 Task: Take a screenshot of an emotional dialogue scene from a classic movie you are watching in VLC.
Action: Mouse moved to (57, 48)
Screenshot: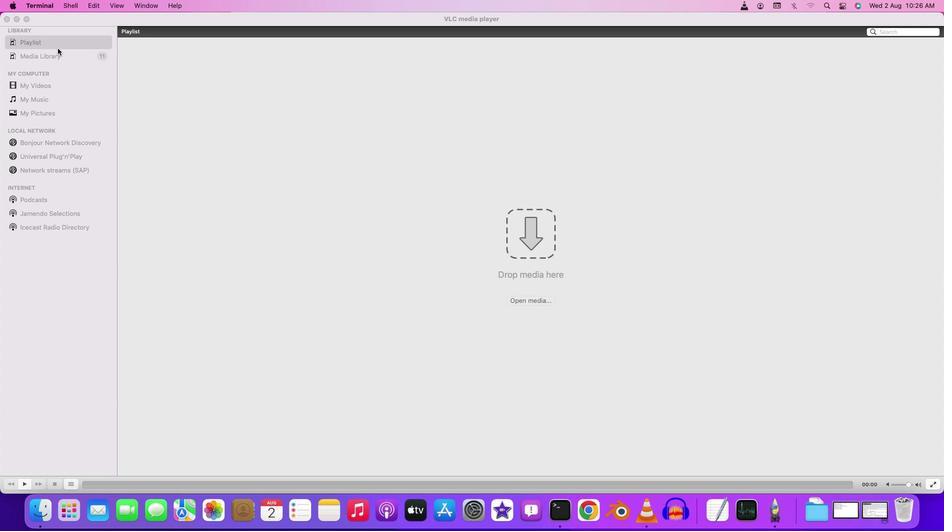 
Action: Mouse pressed left at (57, 48)
Screenshot: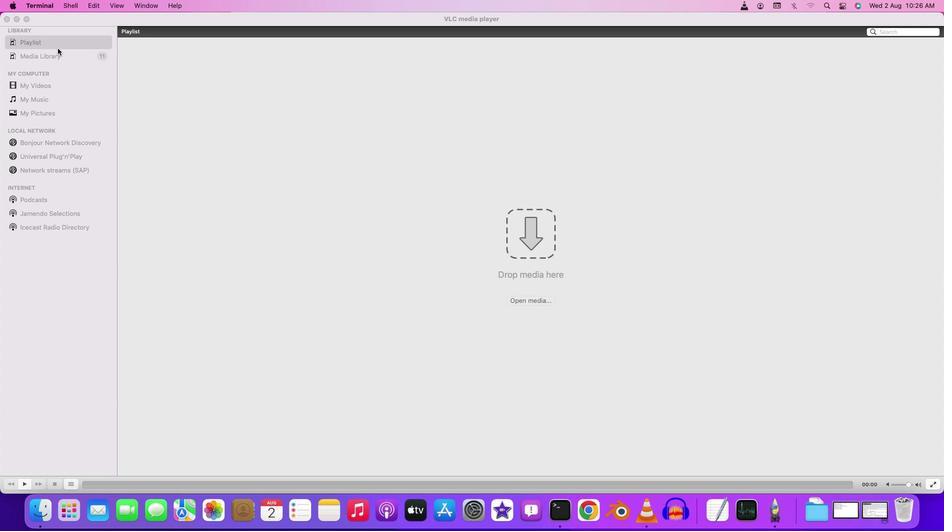 
Action: Mouse moved to (59, 57)
Screenshot: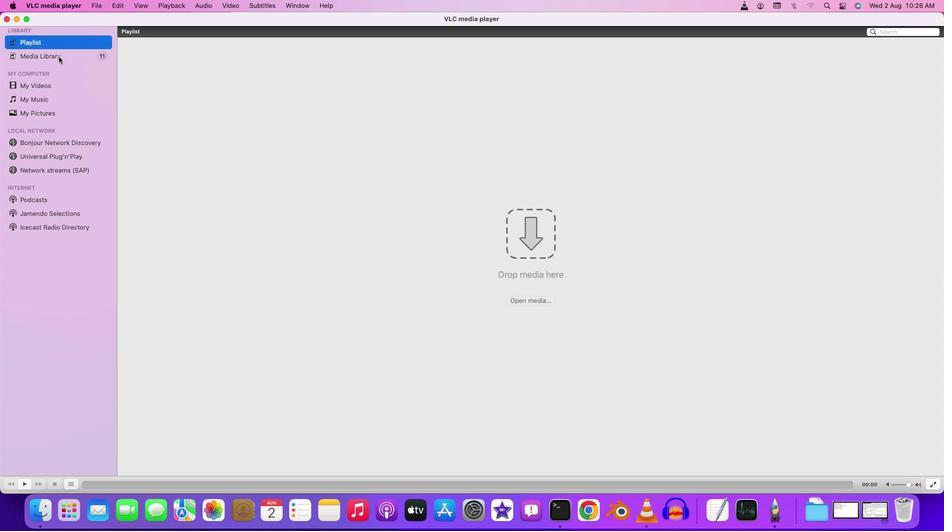 
Action: Mouse pressed left at (59, 57)
Screenshot: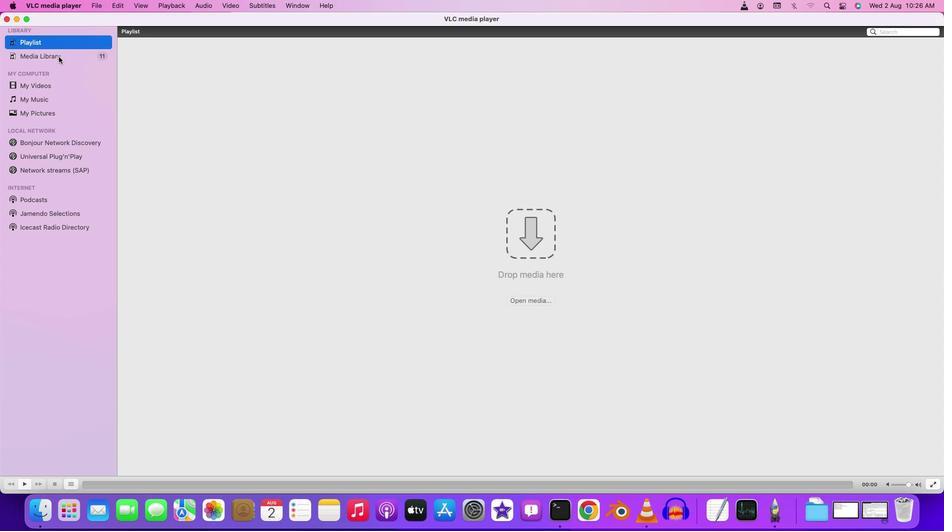 
Action: Mouse moved to (100, 7)
Screenshot: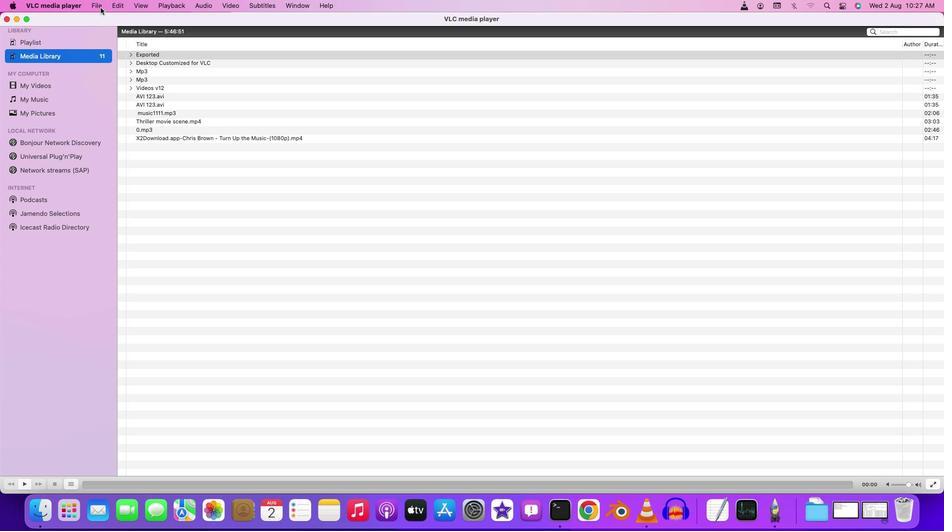 
Action: Mouse pressed left at (100, 7)
Screenshot: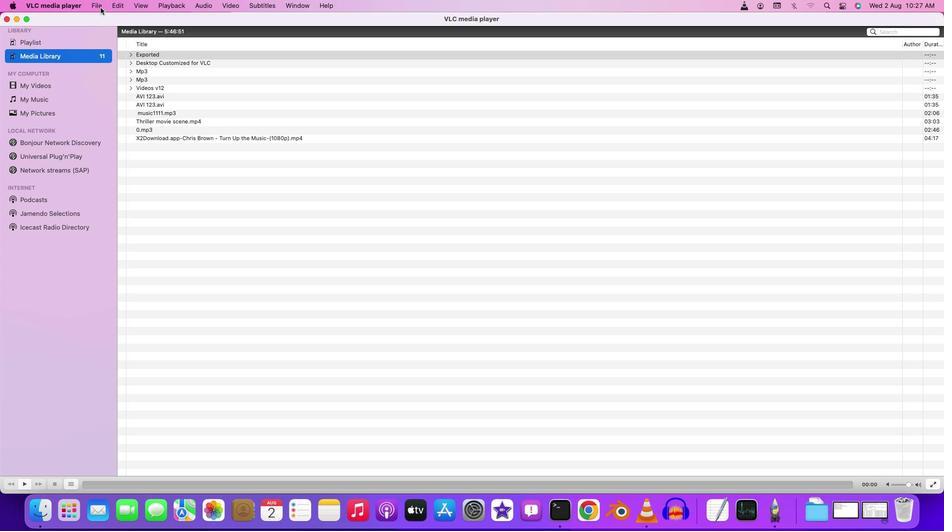 
Action: Mouse moved to (101, 16)
Screenshot: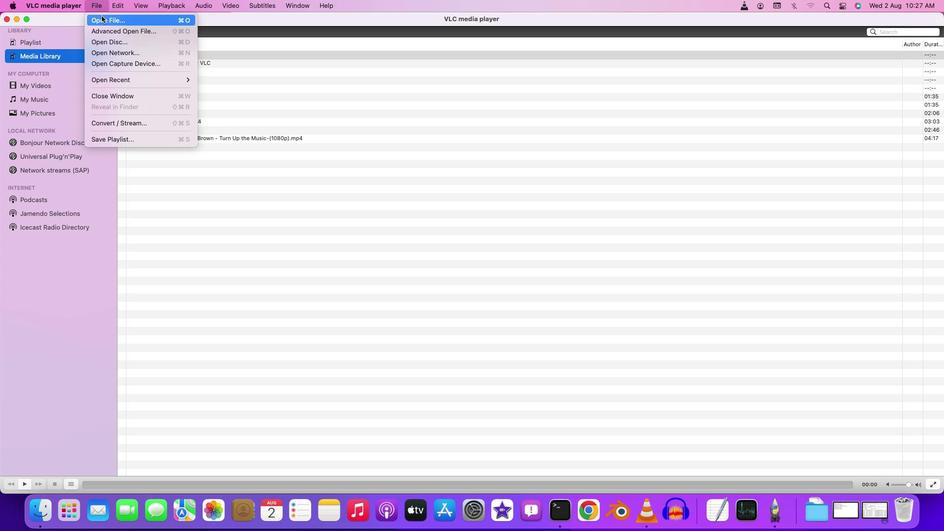 
Action: Mouse pressed left at (101, 16)
Screenshot: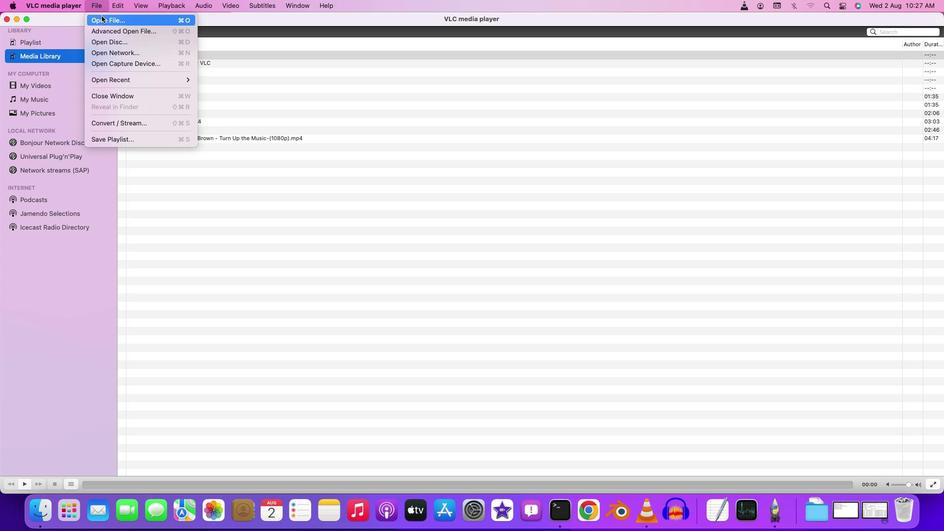 
Action: Mouse moved to (308, 128)
Screenshot: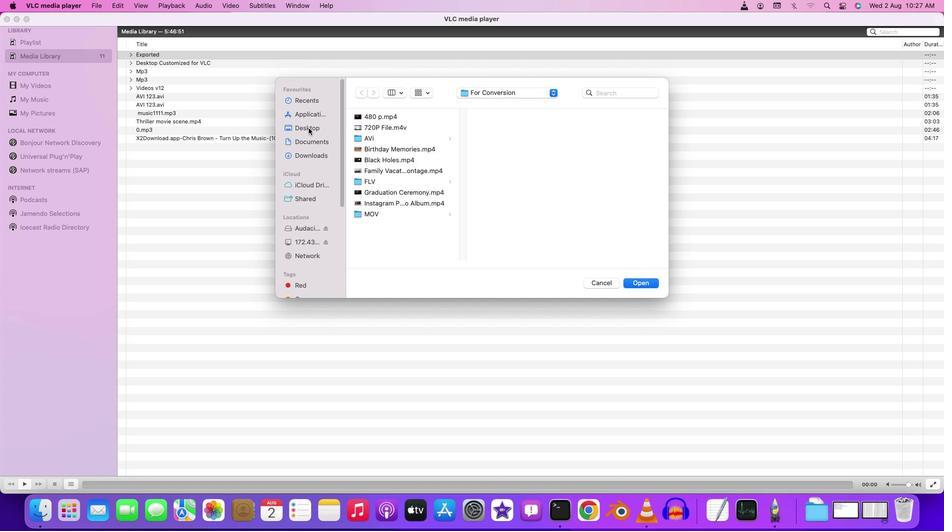 
Action: Mouse pressed left at (308, 128)
Screenshot: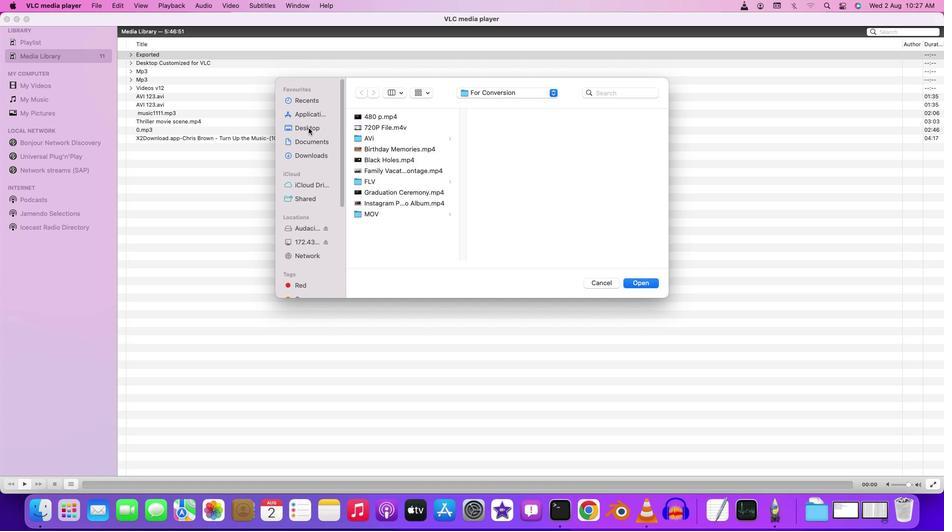 
Action: Mouse moved to (385, 224)
Screenshot: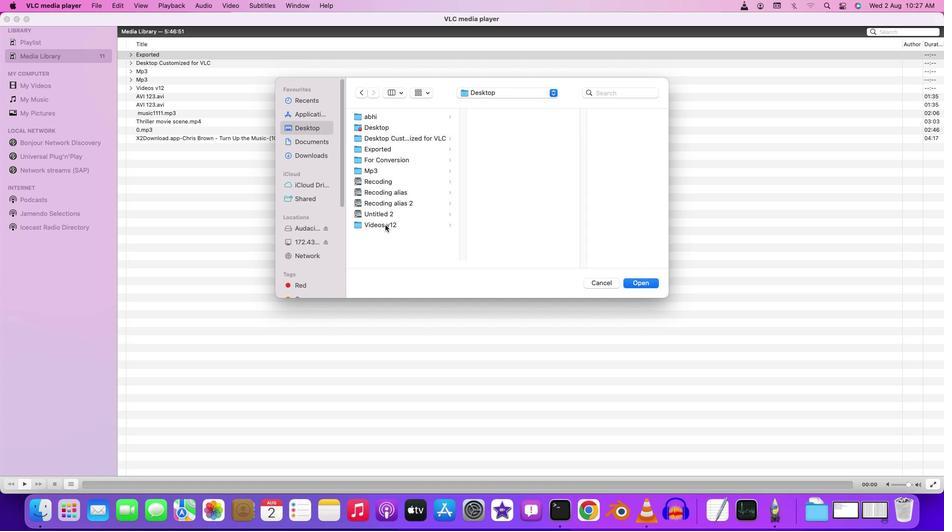 
Action: Mouse pressed left at (385, 224)
Screenshot: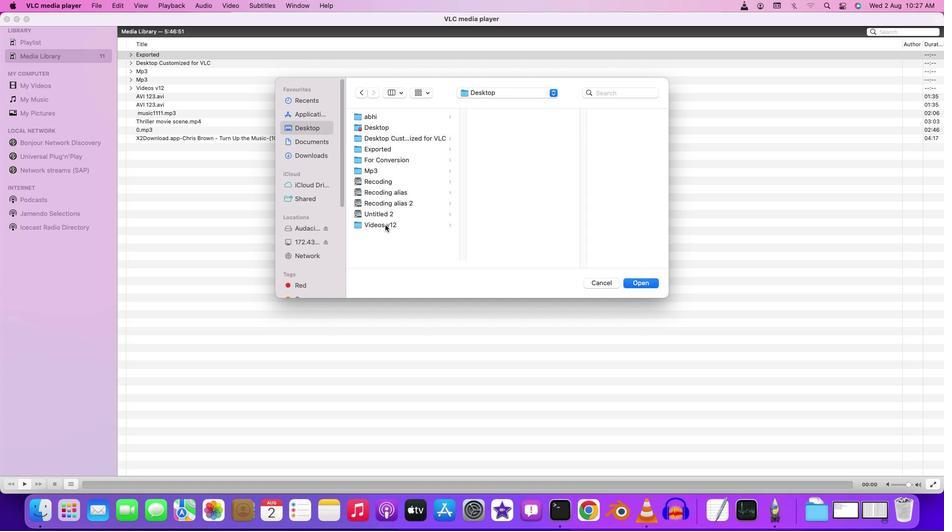 
Action: Mouse pressed left at (385, 224)
Screenshot: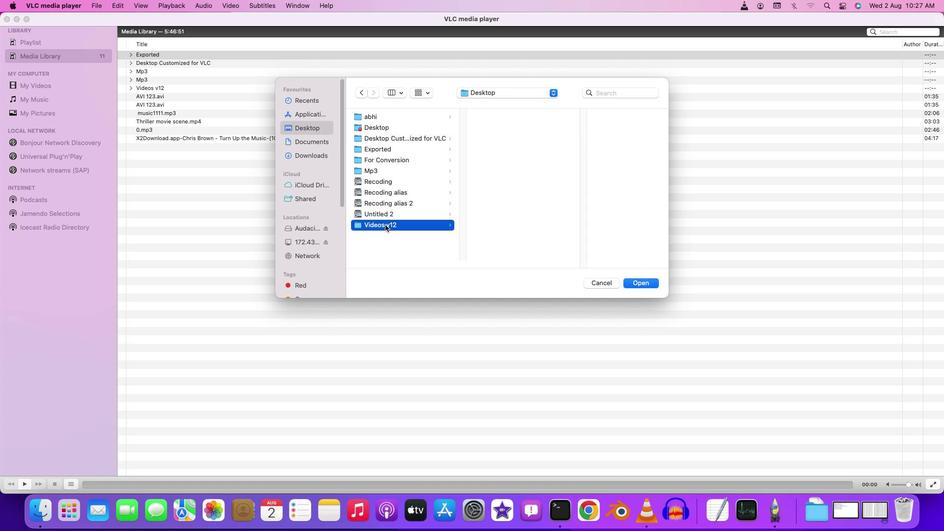 
Action: Mouse moved to (128, 146)
Screenshot: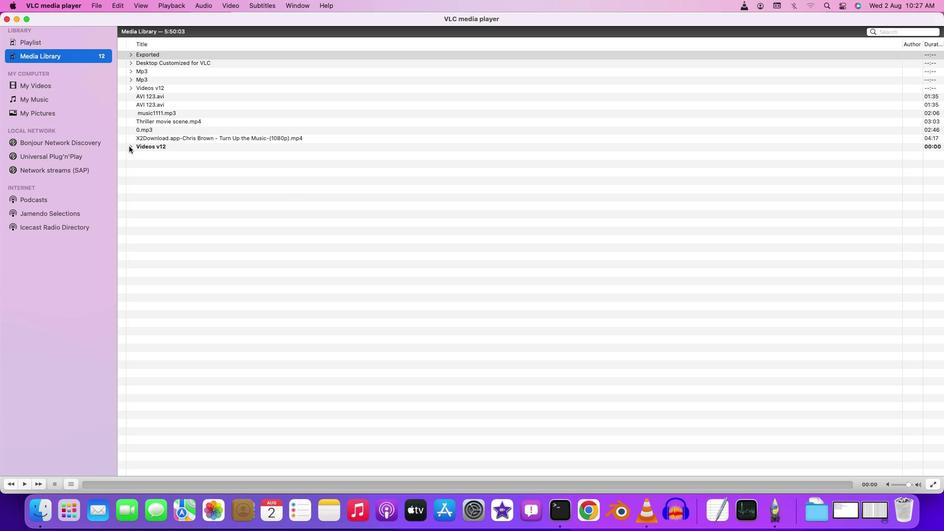
Action: Mouse pressed left at (128, 146)
Screenshot: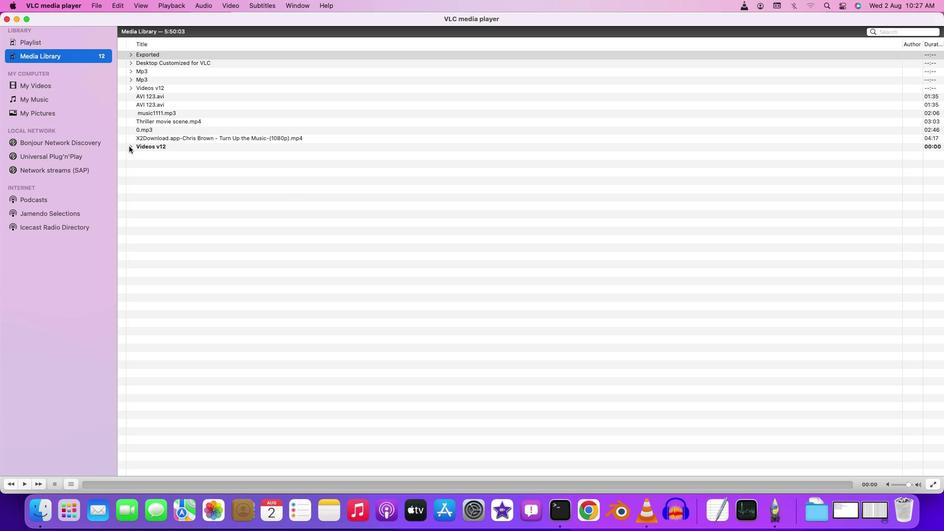 
Action: Mouse moved to (155, 171)
Screenshot: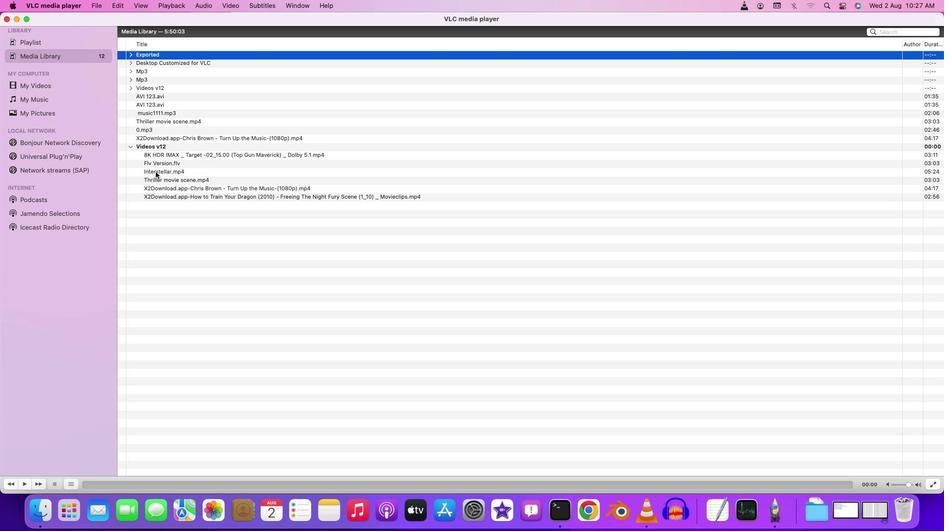 
Action: Mouse pressed left at (155, 171)
Screenshot: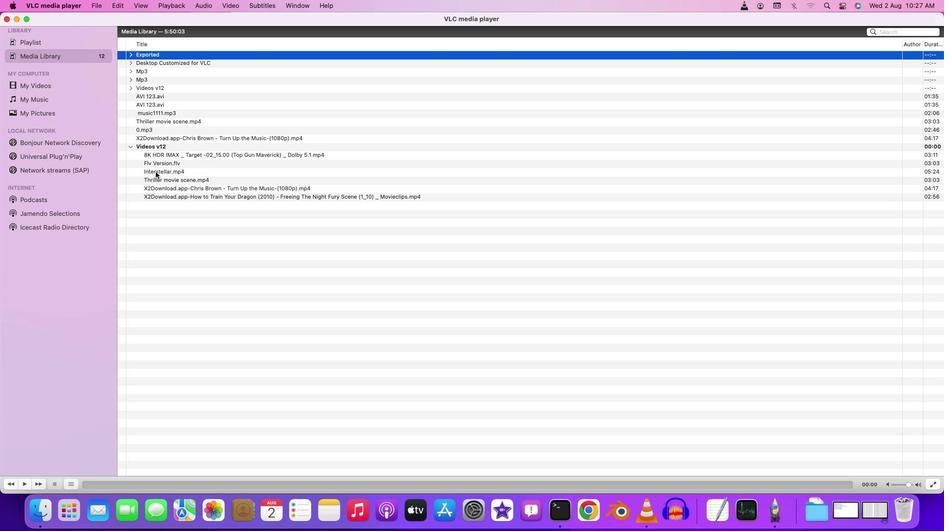 
Action: Mouse pressed left at (155, 171)
Screenshot: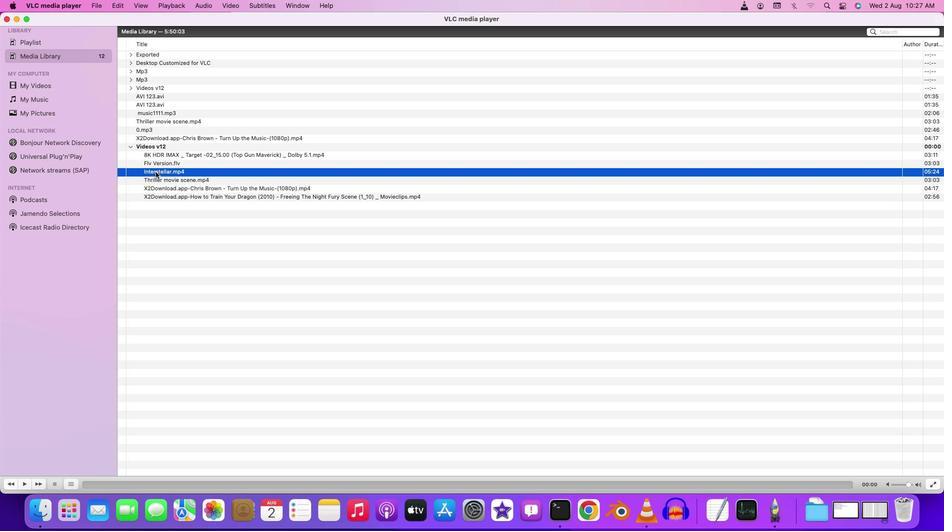 
Action: Mouse moved to (485, 253)
Screenshot: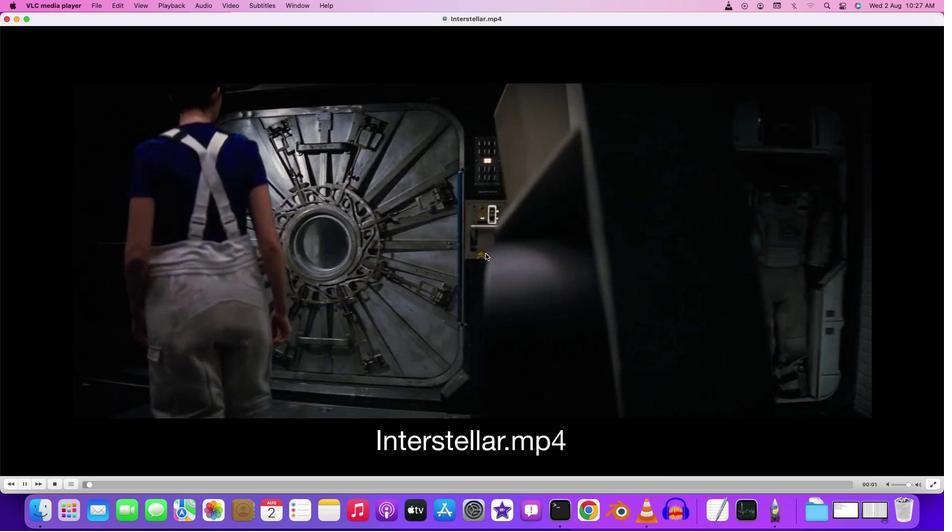 
Action: Mouse pressed left at (485, 253)
Screenshot: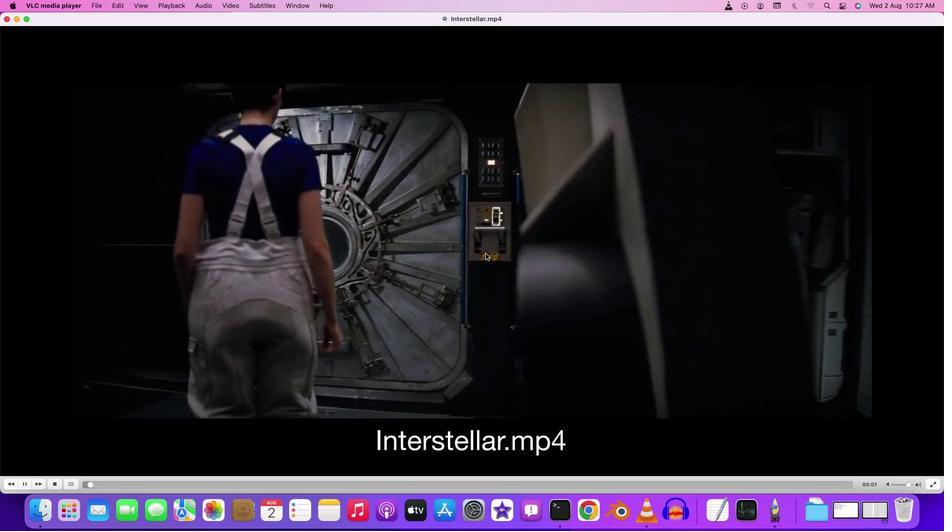 
Action: Mouse pressed left at (485, 253)
Screenshot: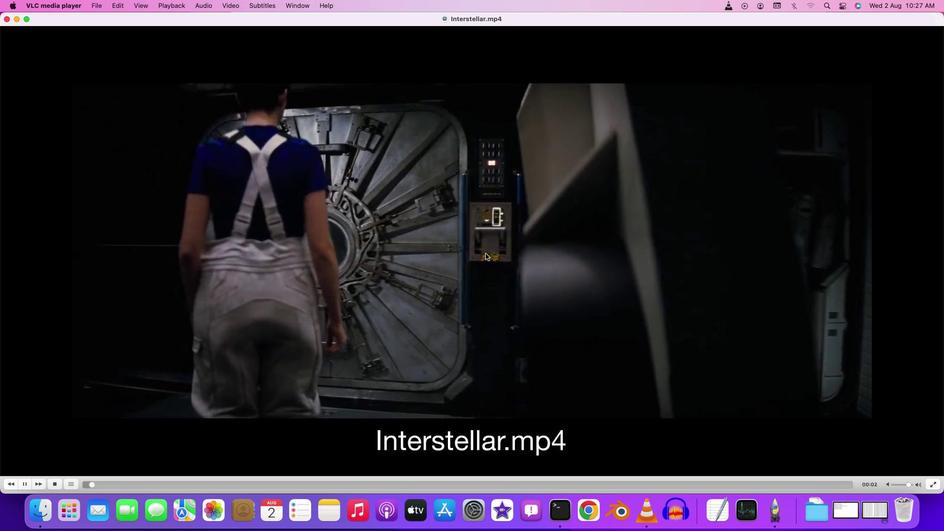 
Action: Mouse moved to (227, 7)
Screenshot: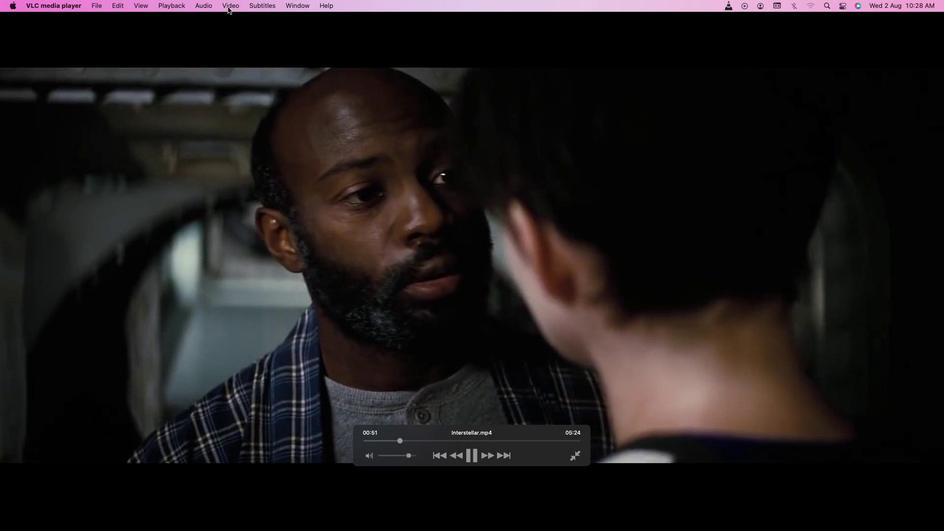 
Action: Mouse pressed left at (227, 7)
Screenshot: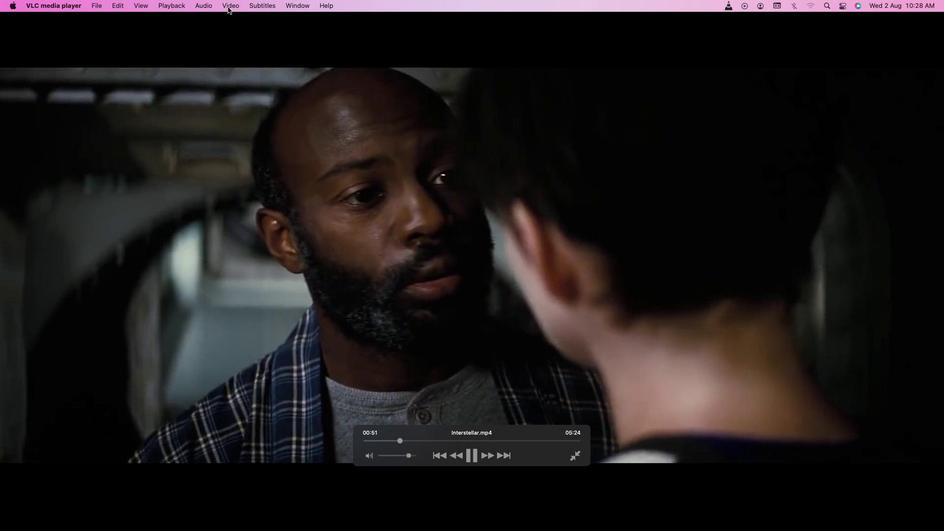 
Action: Mouse moved to (254, 88)
Screenshot: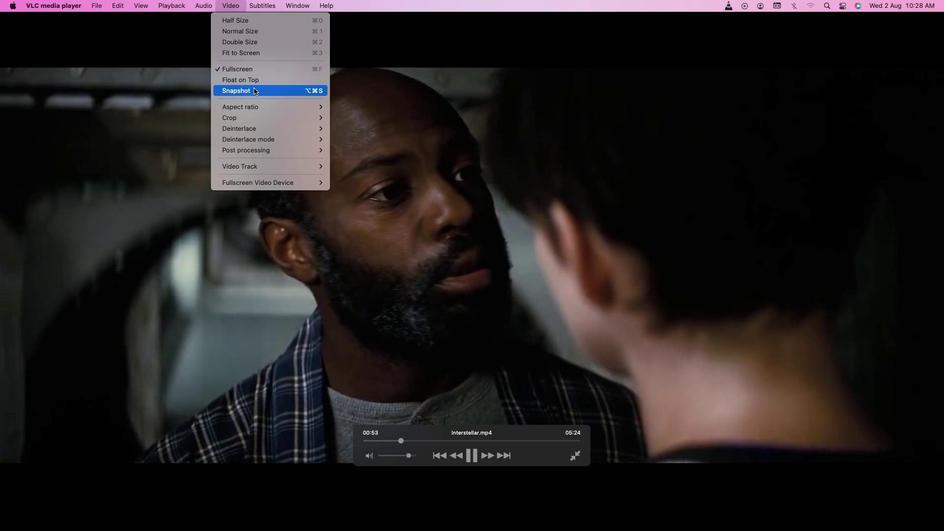 
Action: Mouse pressed left at (254, 88)
Screenshot: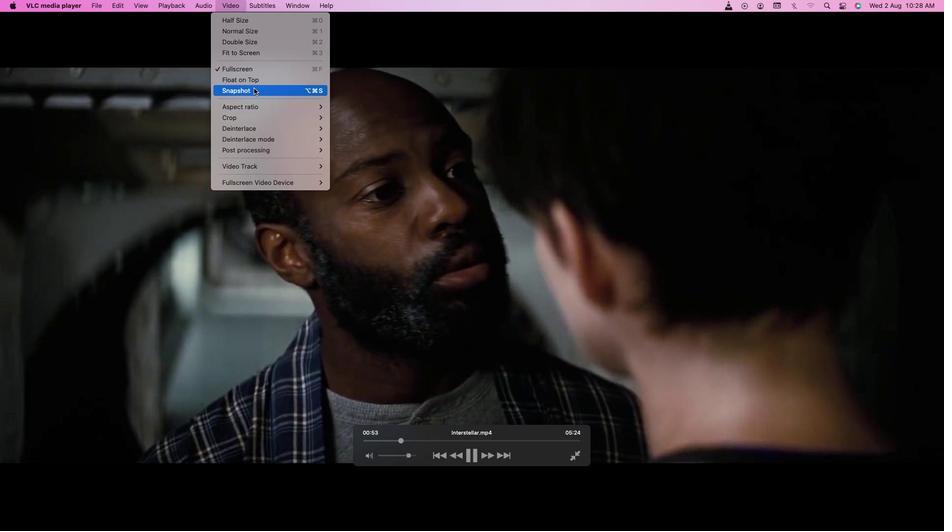 
Action: Mouse moved to (238, 4)
Screenshot: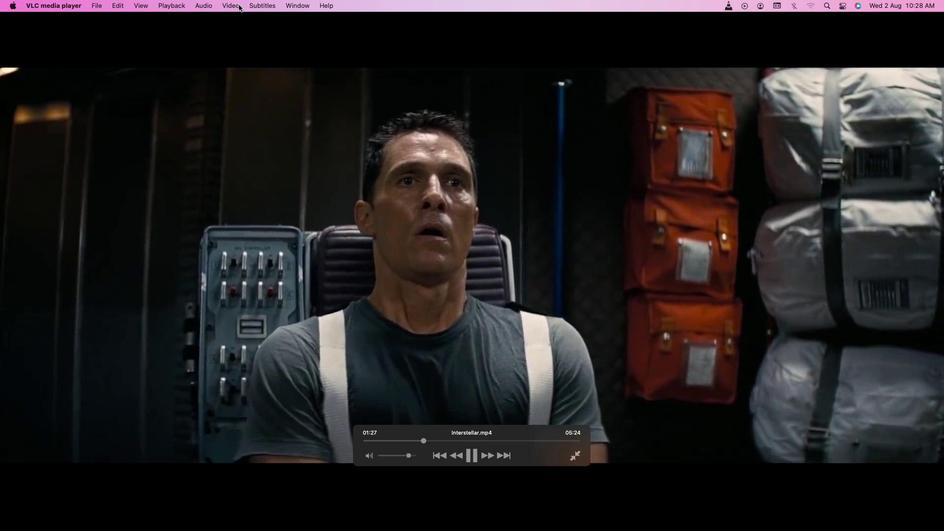 
Action: Mouse pressed left at (238, 4)
Screenshot: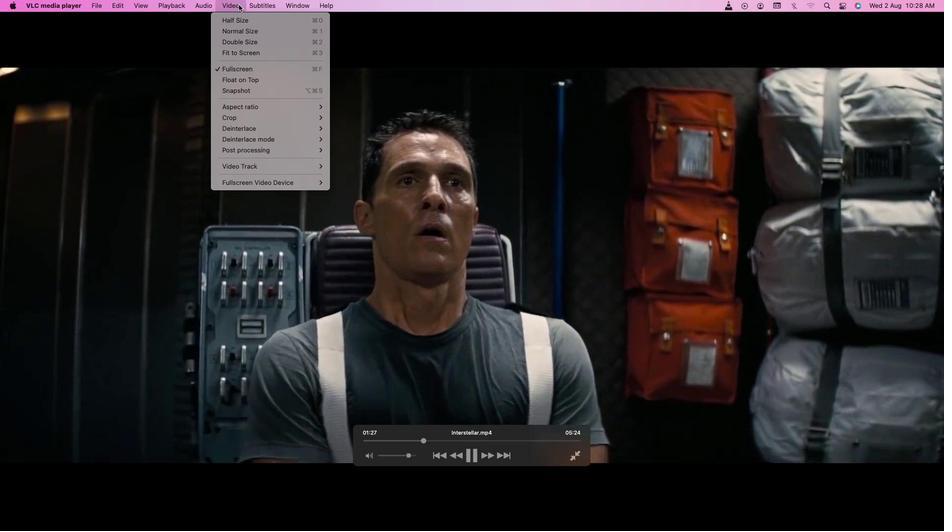 
Action: Mouse moved to (234, 88)
Screenshot: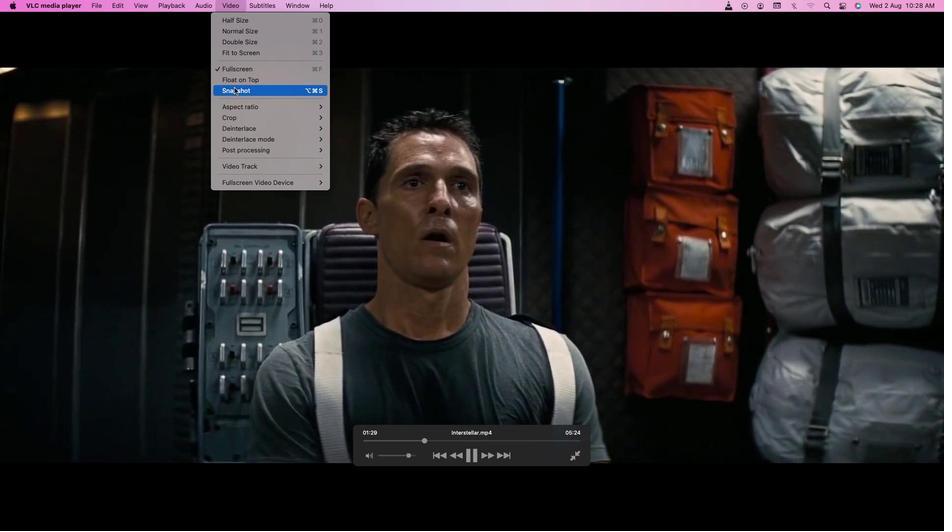 
Action: Mouse pressed left at (234, 88)
Screenshot: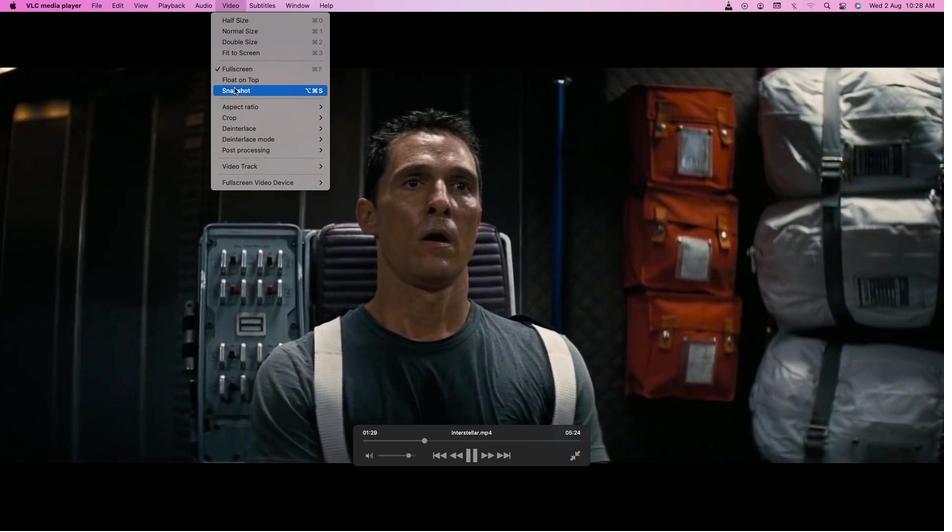 
Action: Mouse moved to (231, 4)
Screenshot: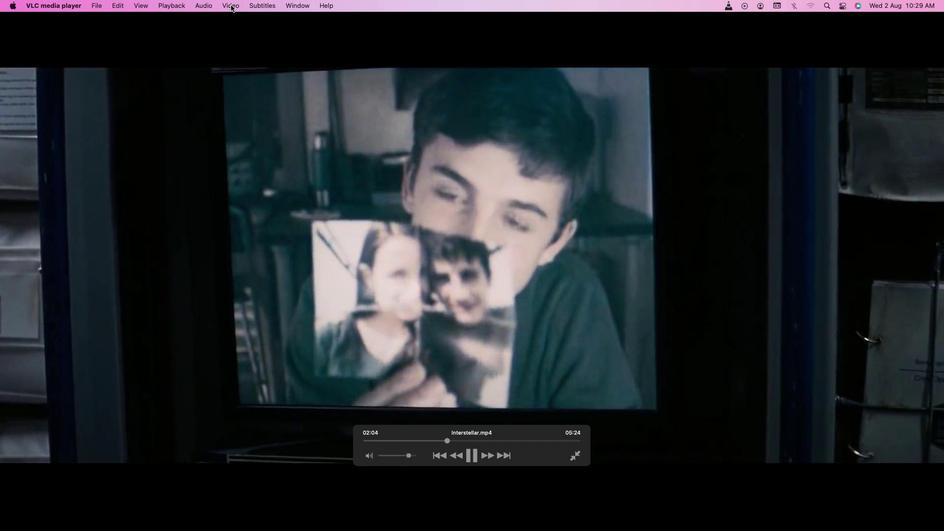 
Action: Mouse pressed left at (231, 4)
Screenshot: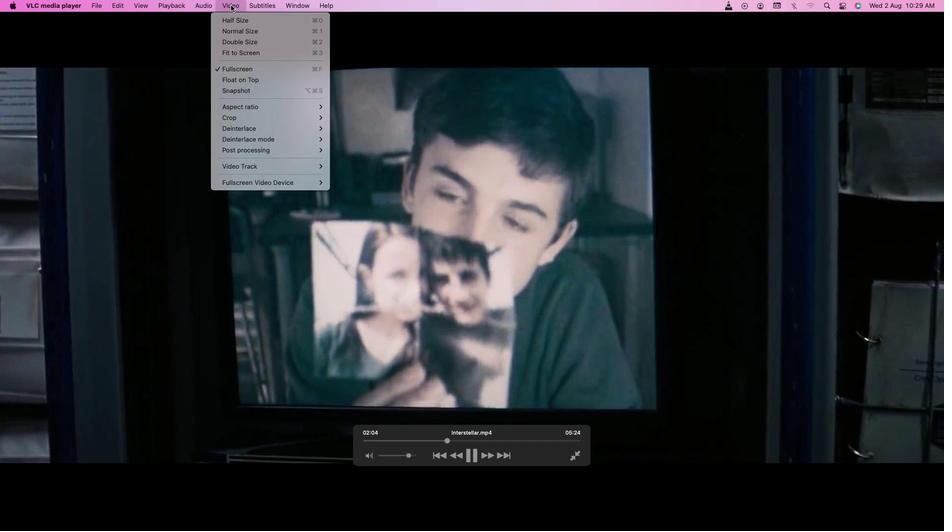 
Action: Mouse moved to (259, 90)
Screenshot: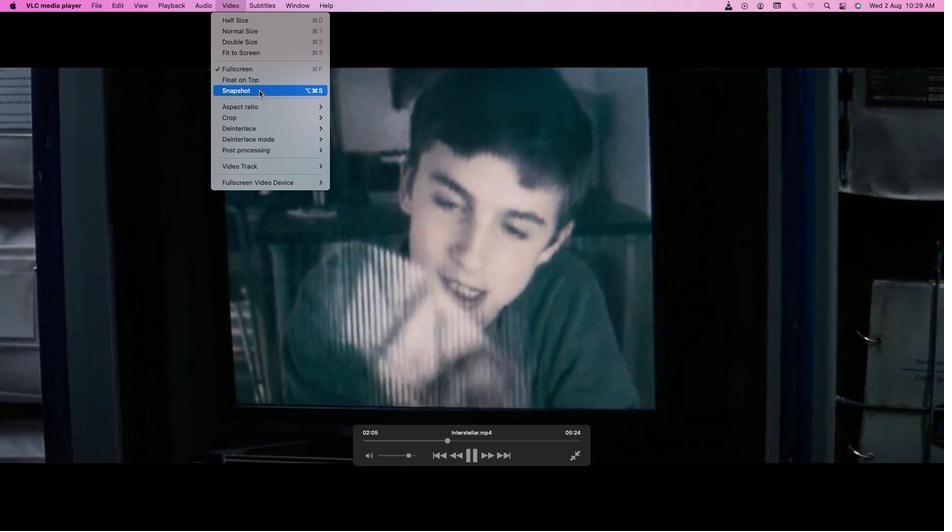 
Action: Mouse pressed left at (259, 90)
Screenshot: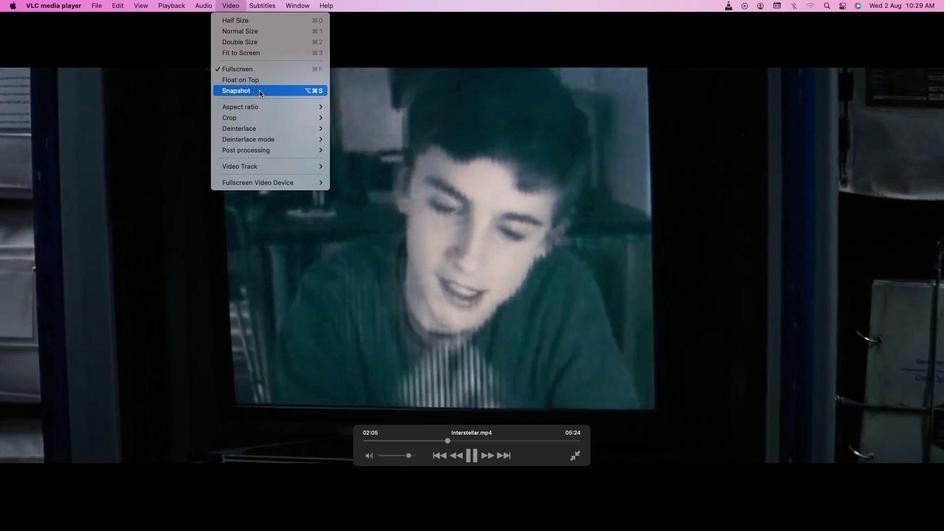 
Action: Mouse moved to (232, 6)
Screenshot: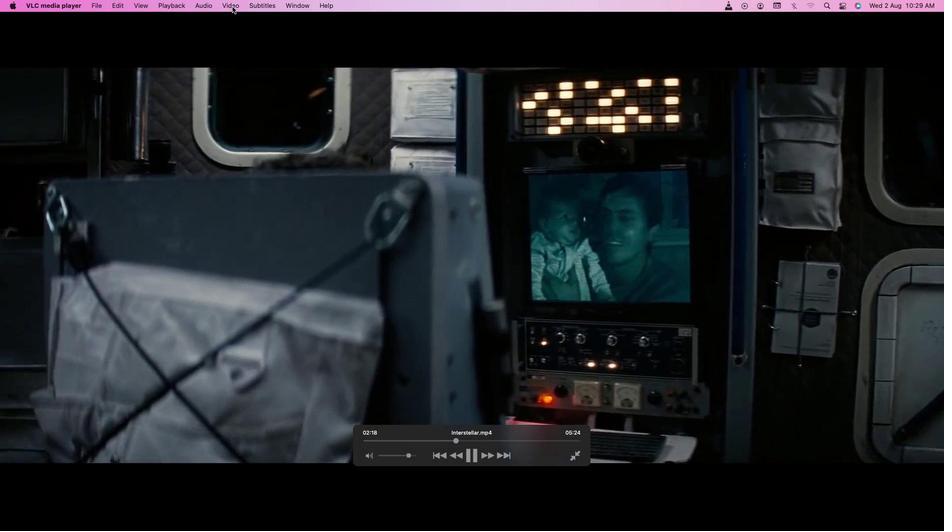 
Action: Mouse pressed left at (232, 6)
Screenshot: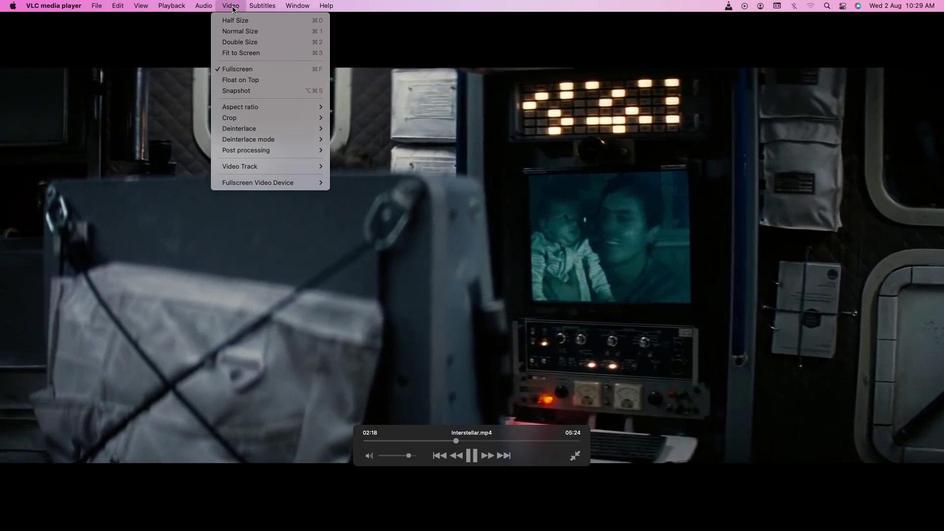 
Action: Mouse moved to (251, 88)
Screenshot: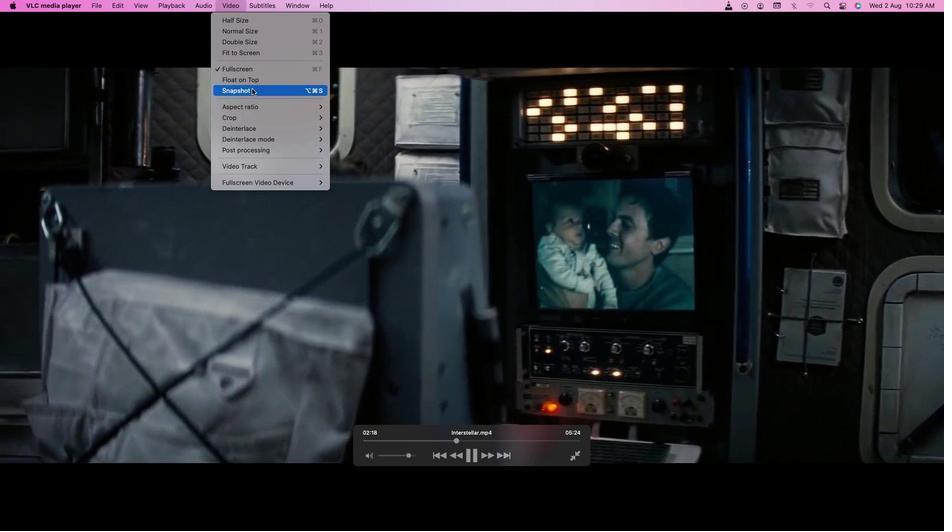 
Action: Mouse pressed left at (251, 88)
Screenshot: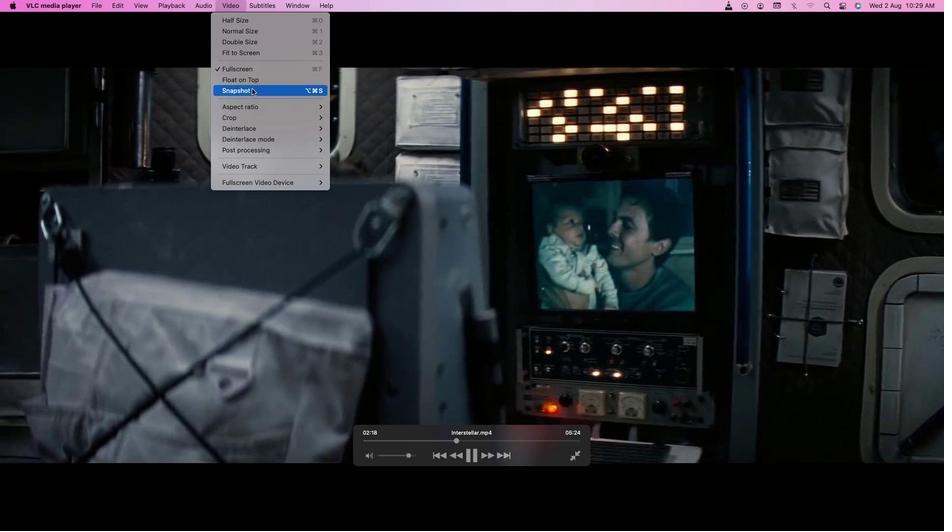 
Action: Mouse moved to (475, 441)
Screenshot: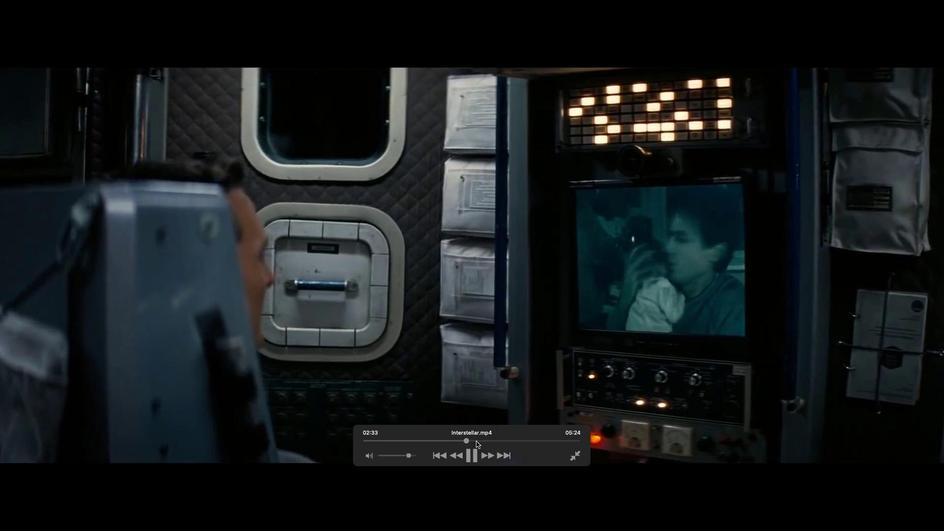 
Action: Mouse pressed left at (475, 441)
Screenshot: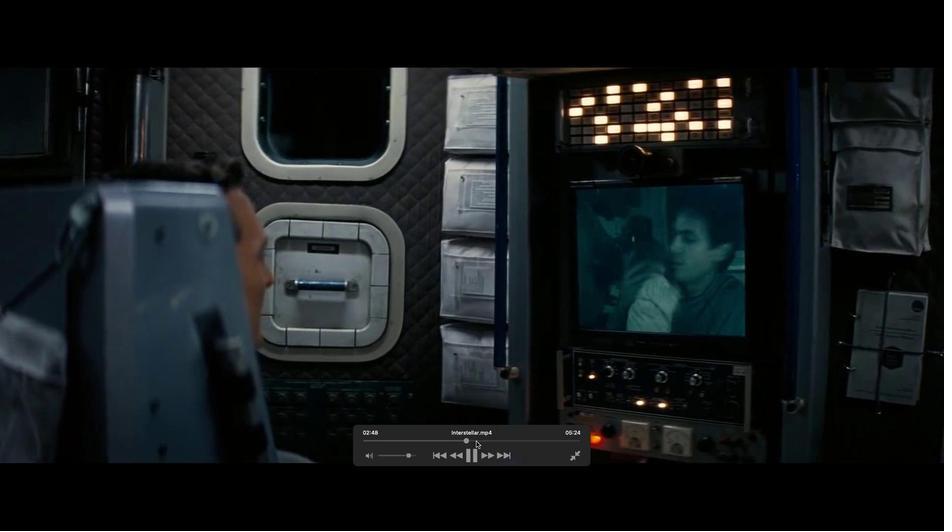 
Action: Mouse moved to (481, 441)
Screenshot: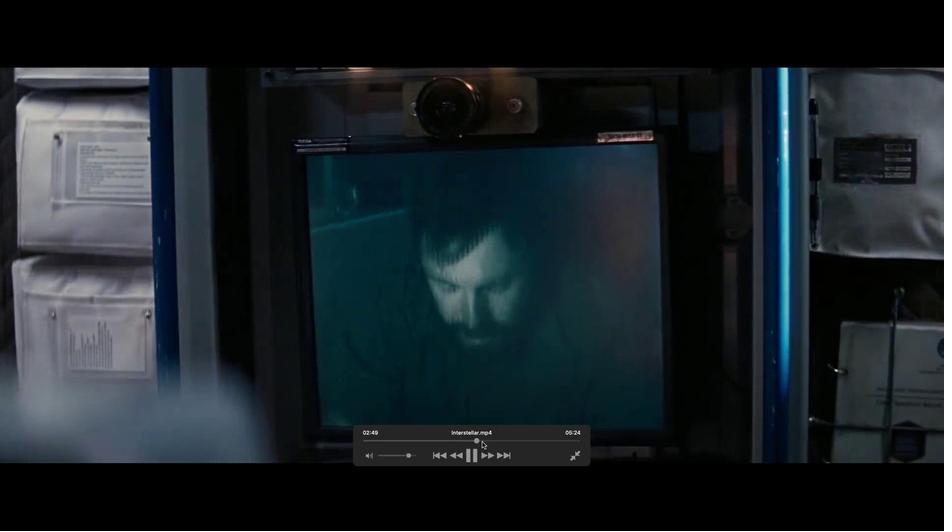 
Action: Mouse pressed left at (481, 441)
Screenshot: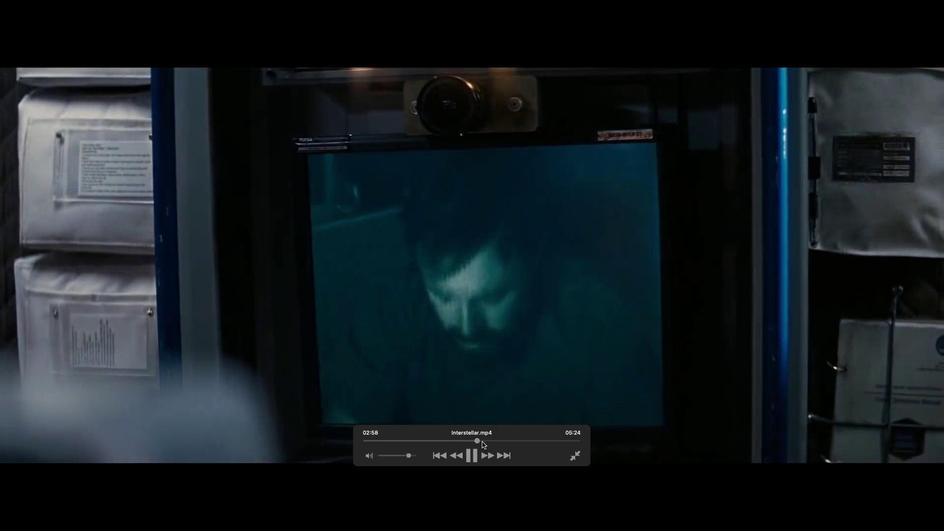 
Action: Mouse moved to (492, 441)
Screenshot: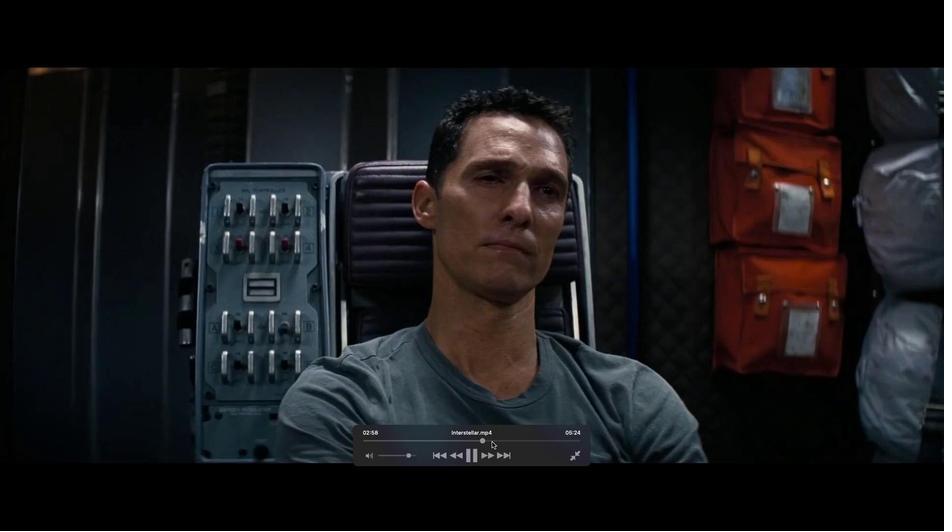 
Action: Mouse pressed left at (492, 441)
Screenshot: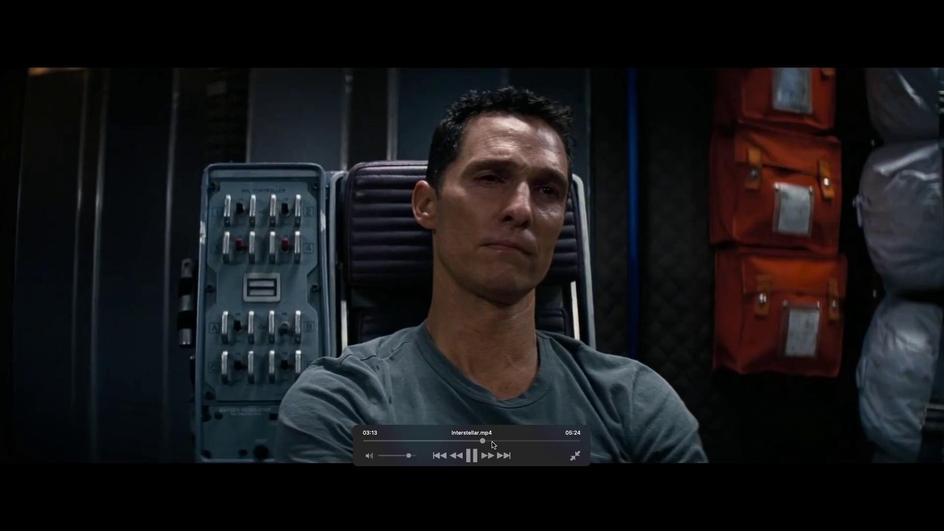 
Action: Mouse moved to (500, 441)
Screenshot: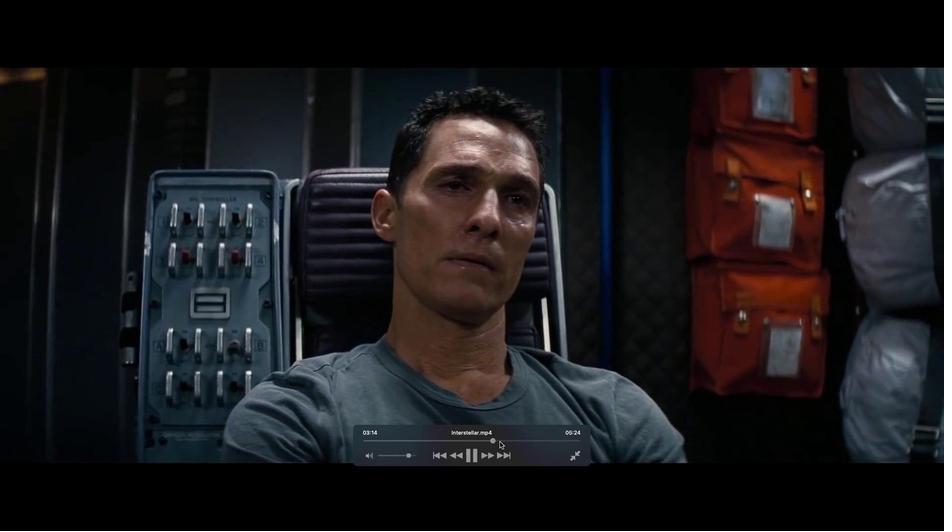 
Action: Mouse pressed left at (500, 441)
Screenshot: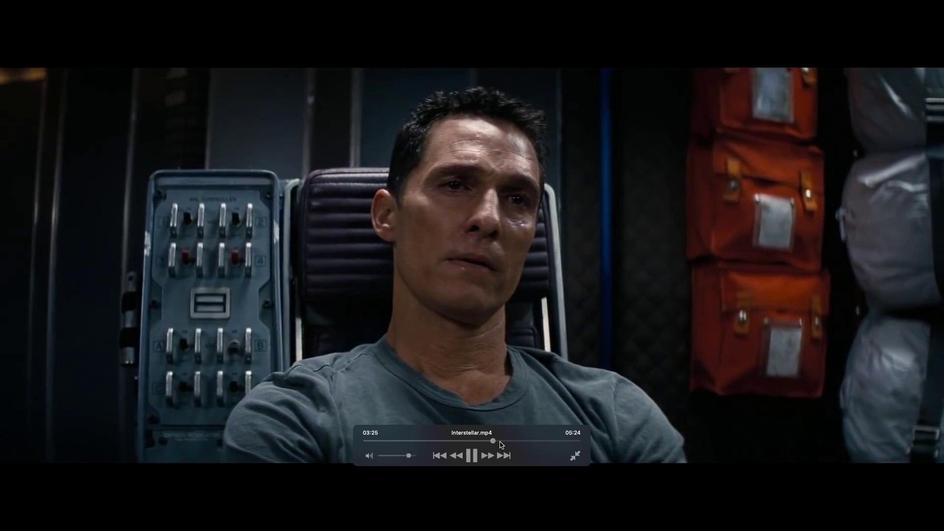 
Action: Mouse moved to (510, 442)
Screenshot: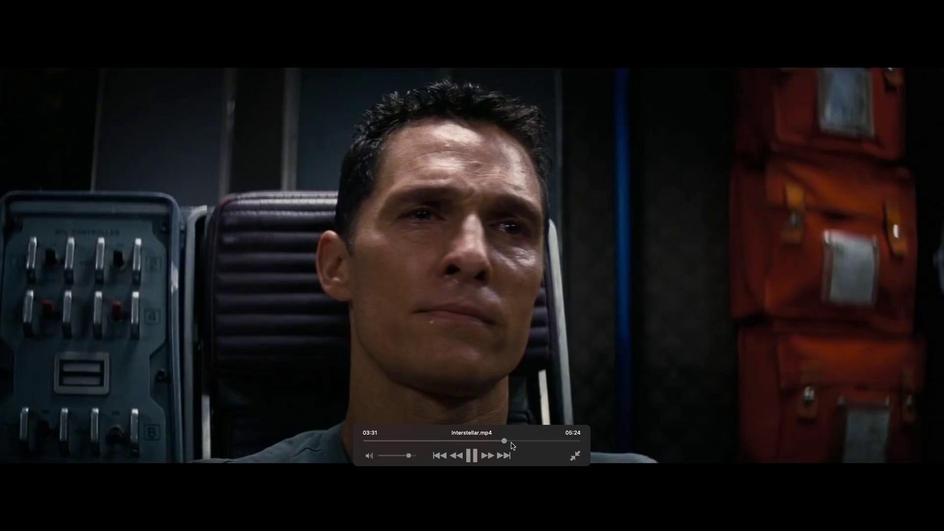 
Action: Mouse pressed left at (510, 442)
Screenshot: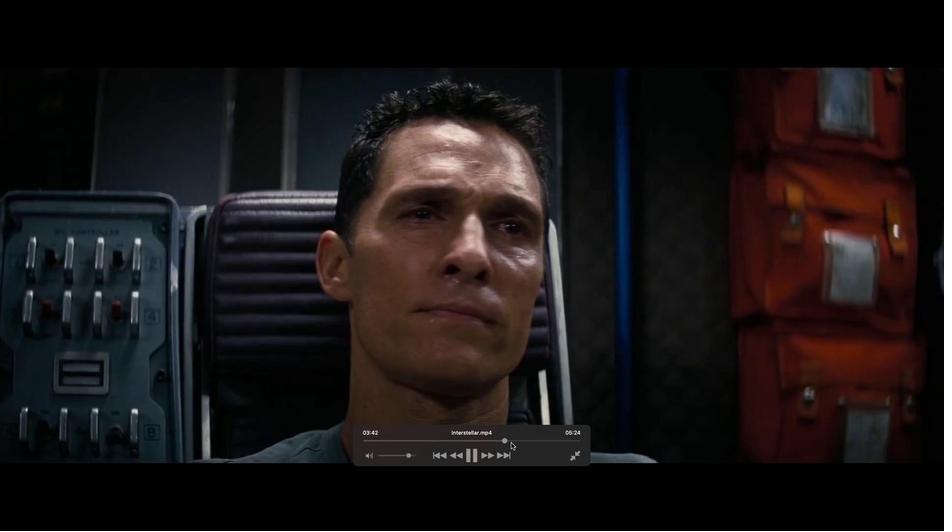 
Action: Mouse moved to (515, 442)
Screenshot: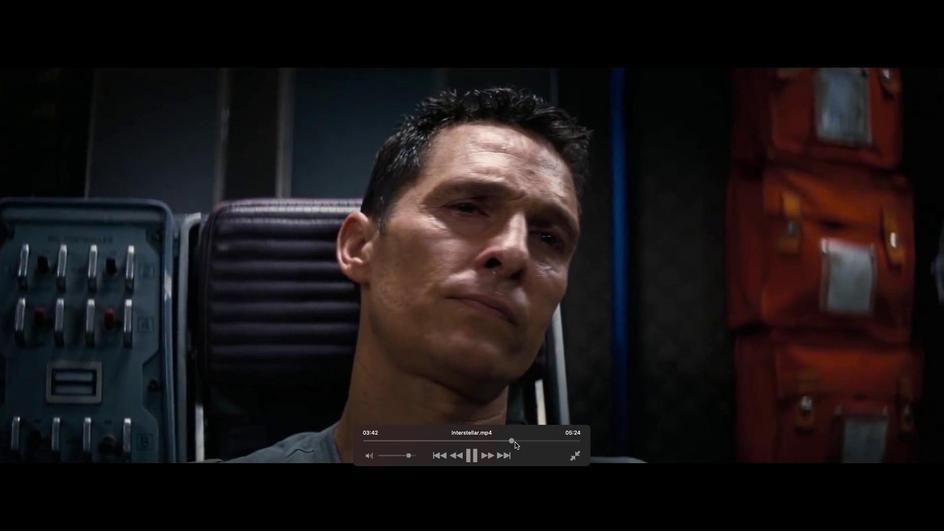 
Action: Mouse pressed left at (515, 442)
Screenshot: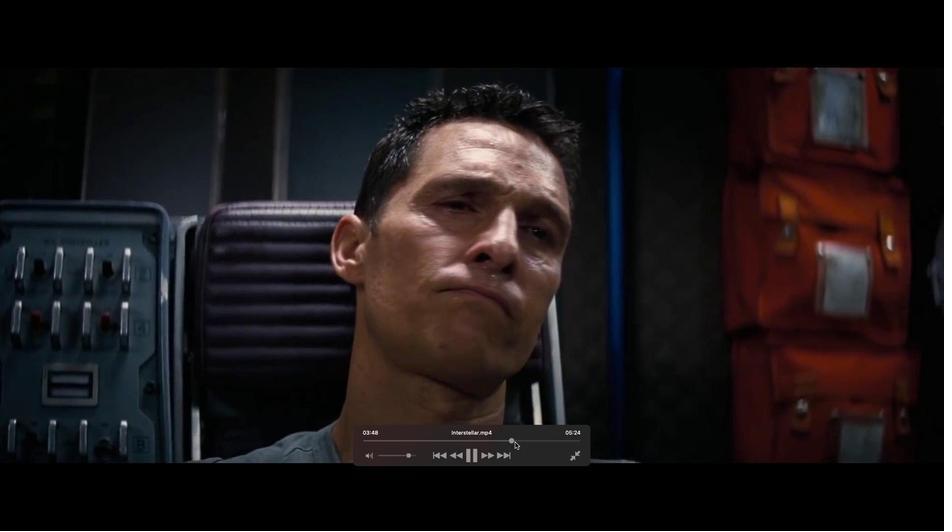 
Action: Mouse moved to (518, 442)
Screenshot: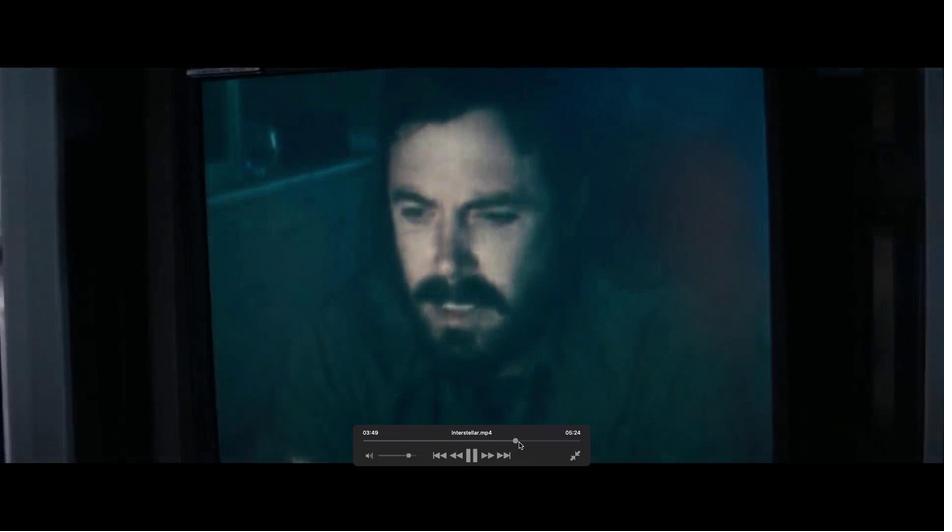 
Action: Mouse pressed left at (518, 442)
Screenshot: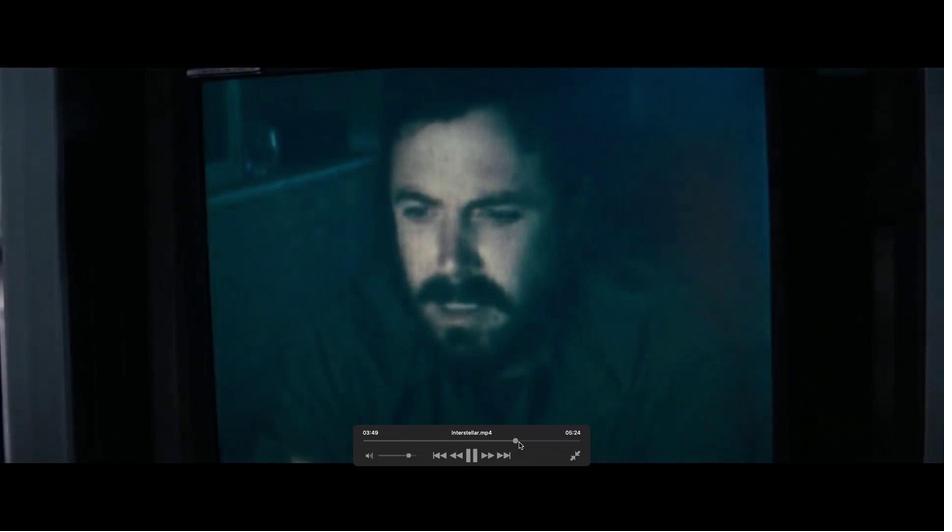 
Action: Mouse moved to (524, 441)
Screenshot: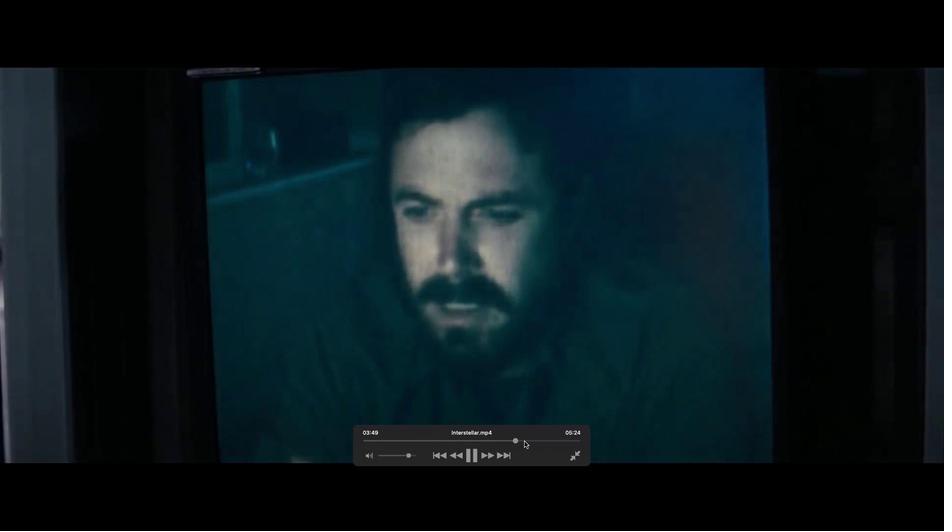 
Action: Mouse pressed left at (524, 441)
Screenshot: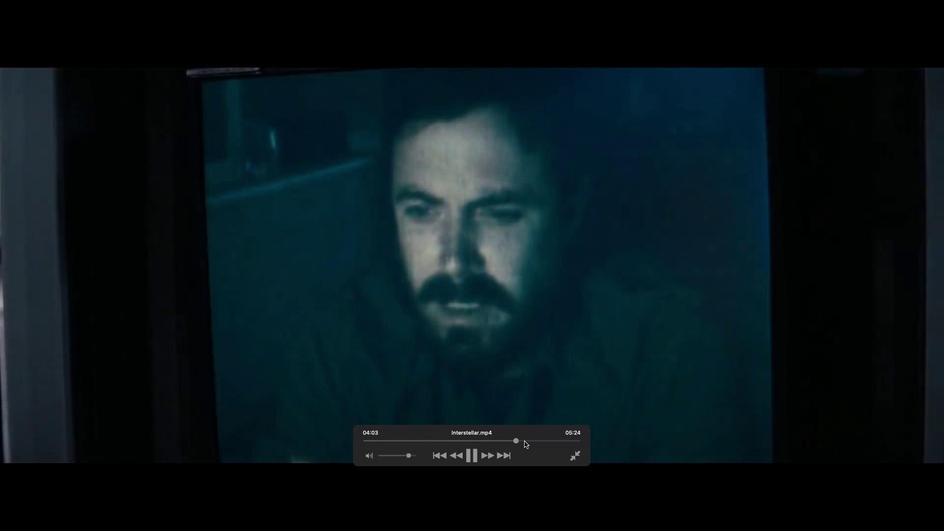 
Action: Mouse moved to (531, 441)
Screenshot: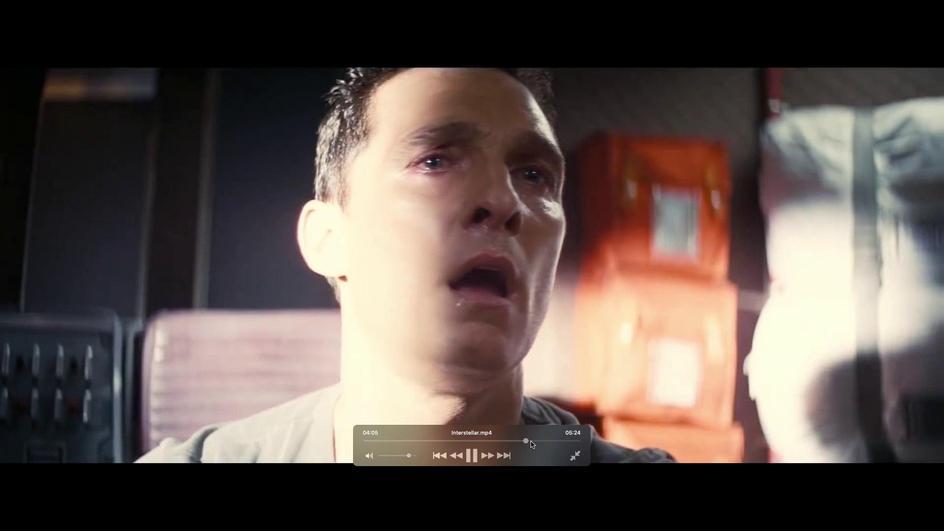 
Action: Mouse pressed left at (531, 441)
Screenshot: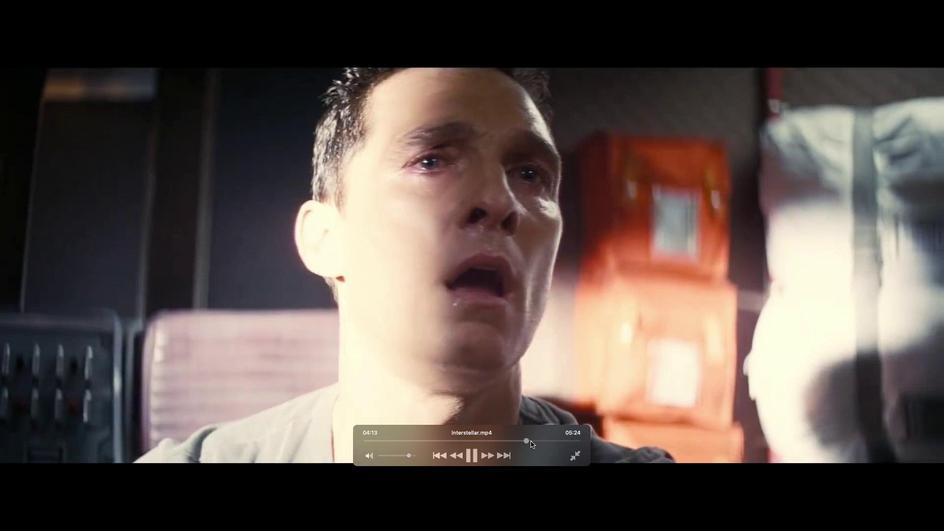 
Action: Mouse moved to (236, 5)
Screenshot: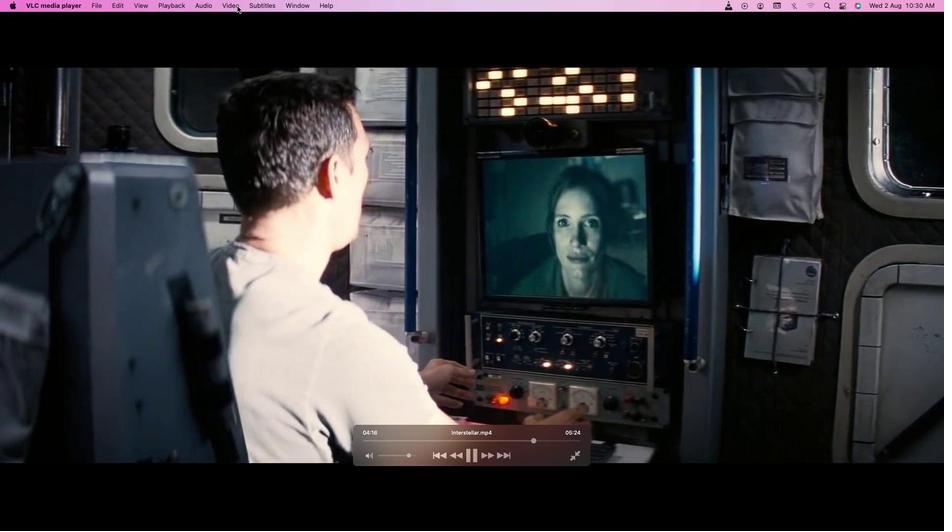 
Action: Mouse pressed left at (236, 5)
Screenshot: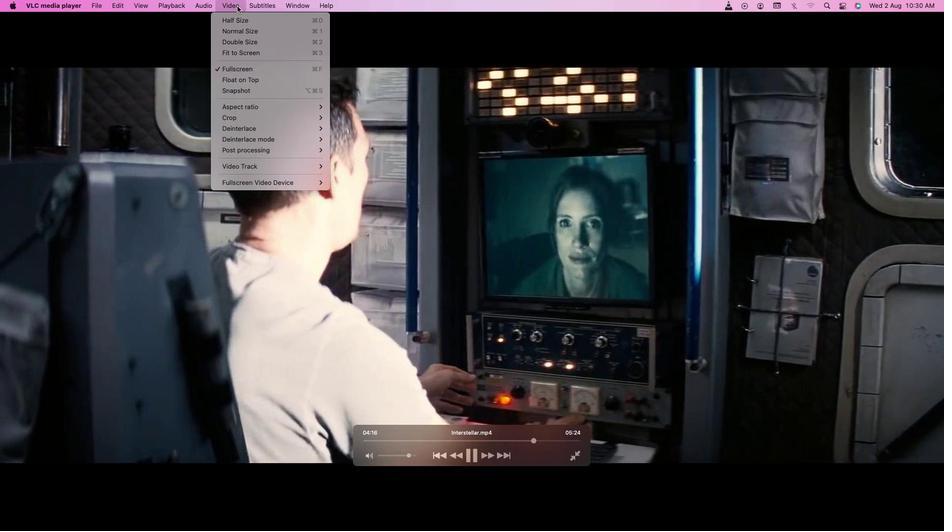
Action: Mouse moved to (265, 91)
Screenshot: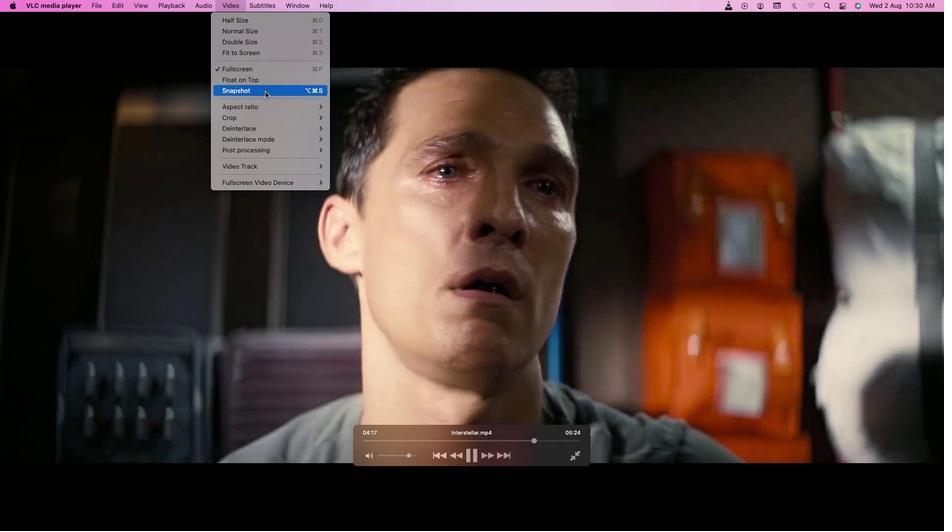 
Action: Mouse pressed left at (265, 91)
Screenshot: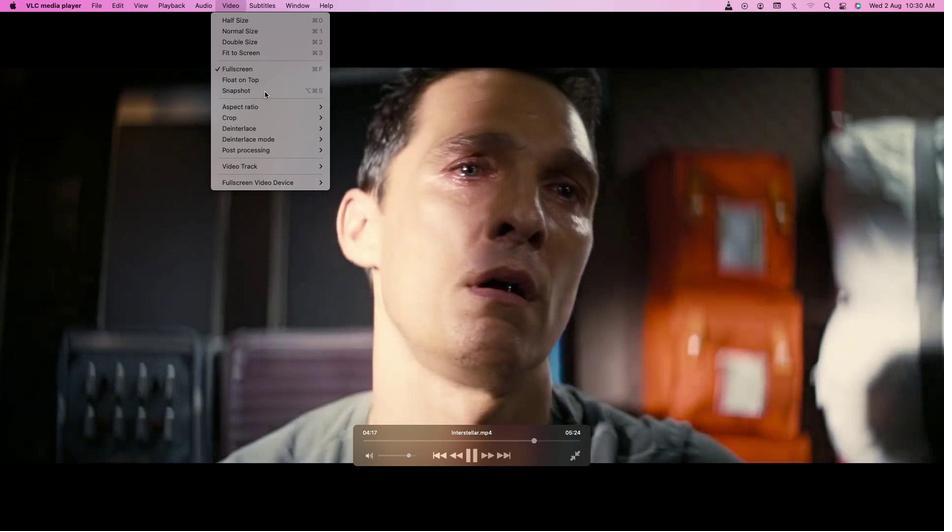 
Action: Mouse moved to (566, 440)
Screenshot: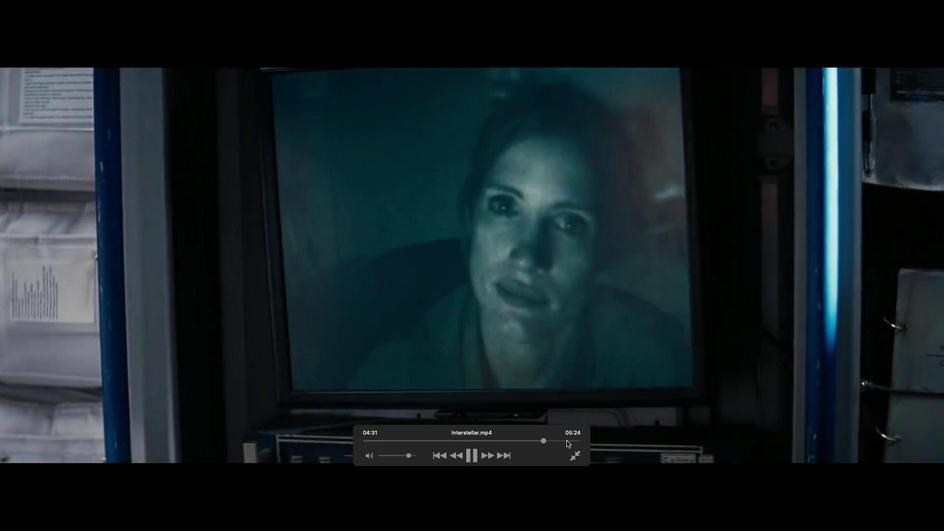 
Action: Mouse pressed left at (566, 440)
Screenshot: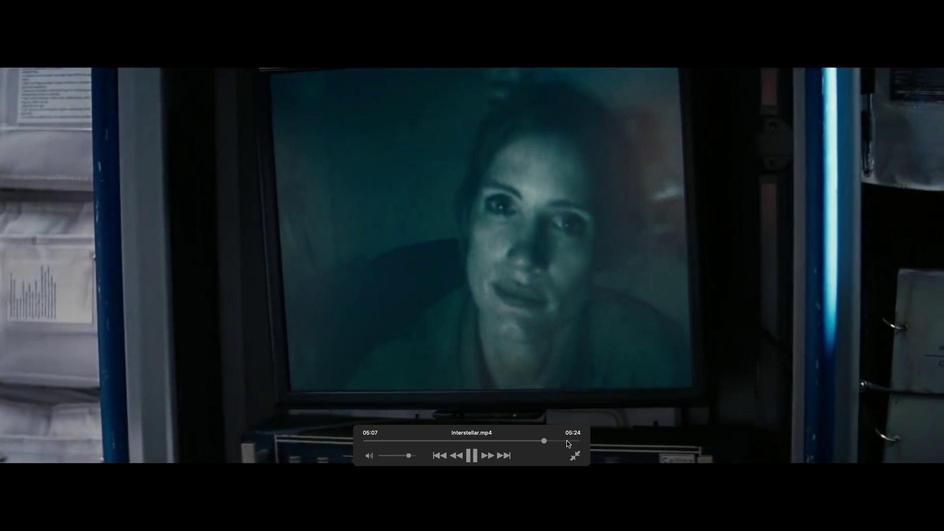 
Action: Mouse moved to (236, 6)
Screenshot: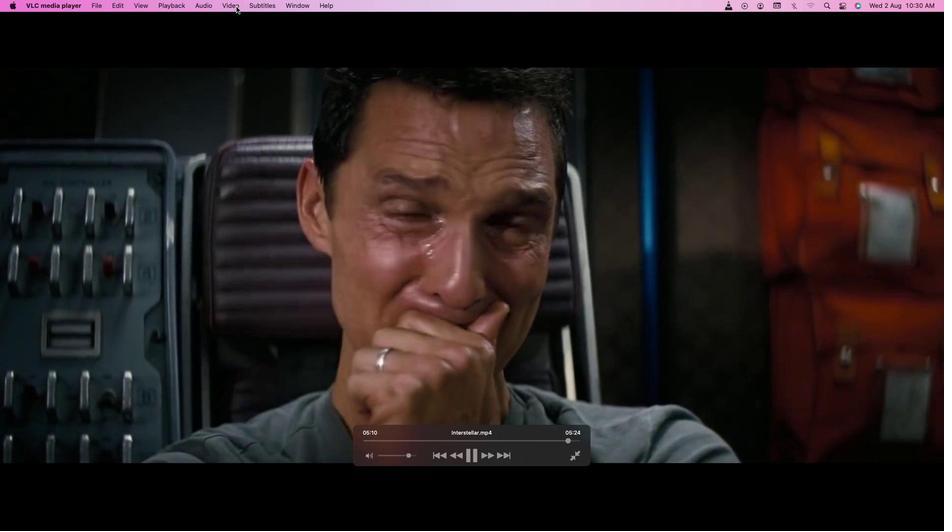 
Action: Mouse pressed left at (236, 6)
Screenshot: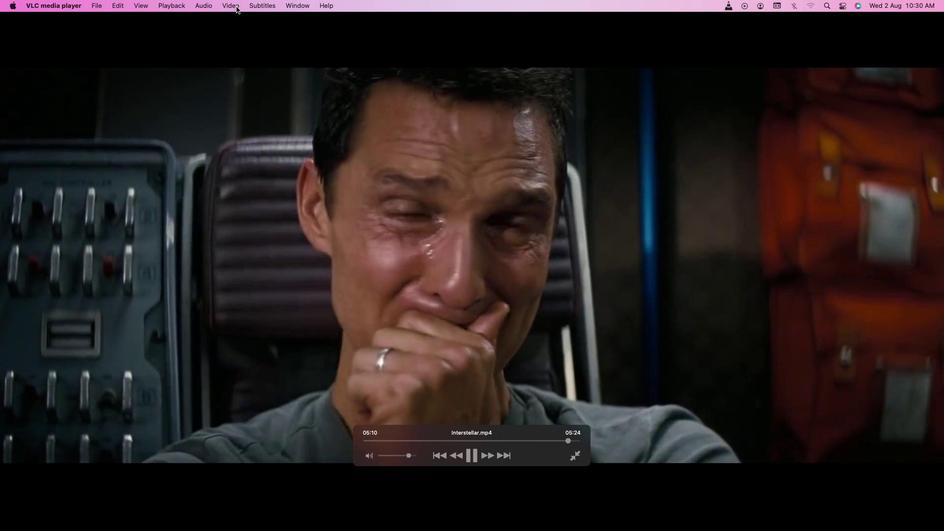 
Action: Mouse moved to (249, 88)
Screenshot: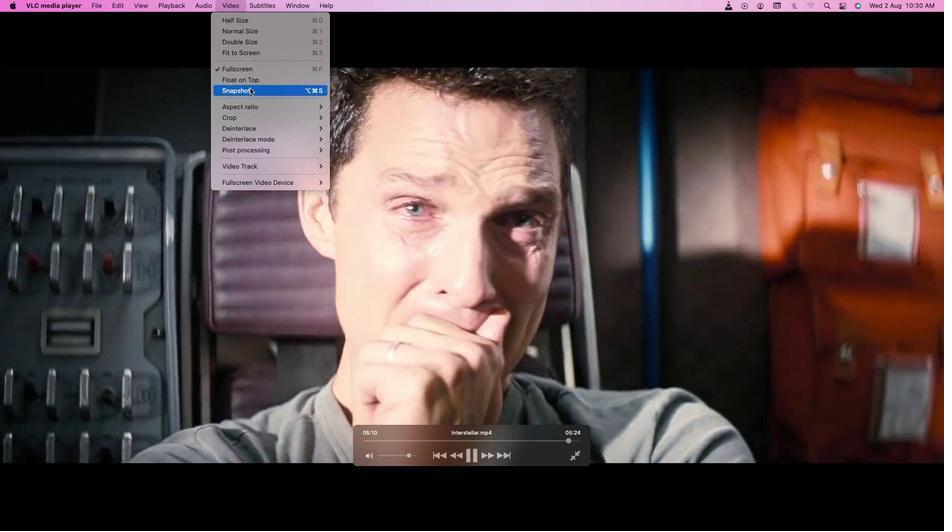
Action: Mouse pressed left at (249, 88)
Screenshot: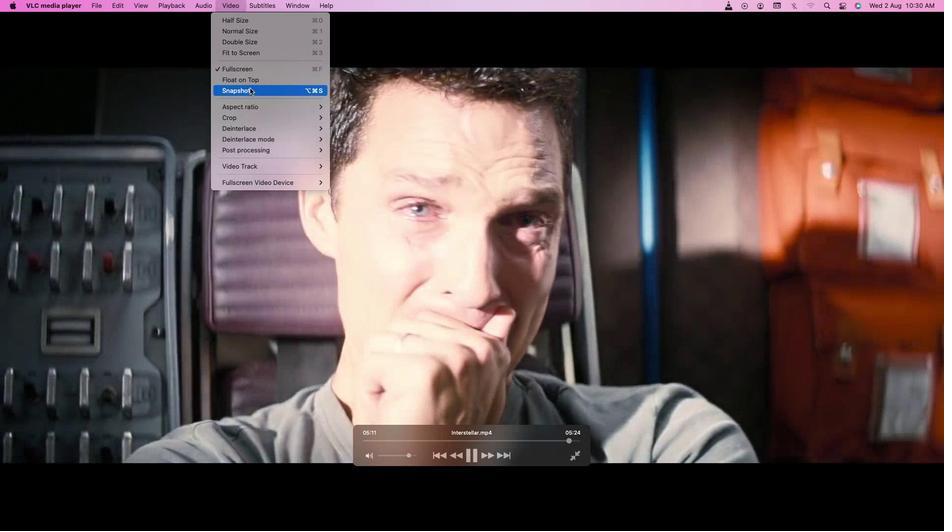 
Action: Mouse moved to (234, 4)
Screenshot: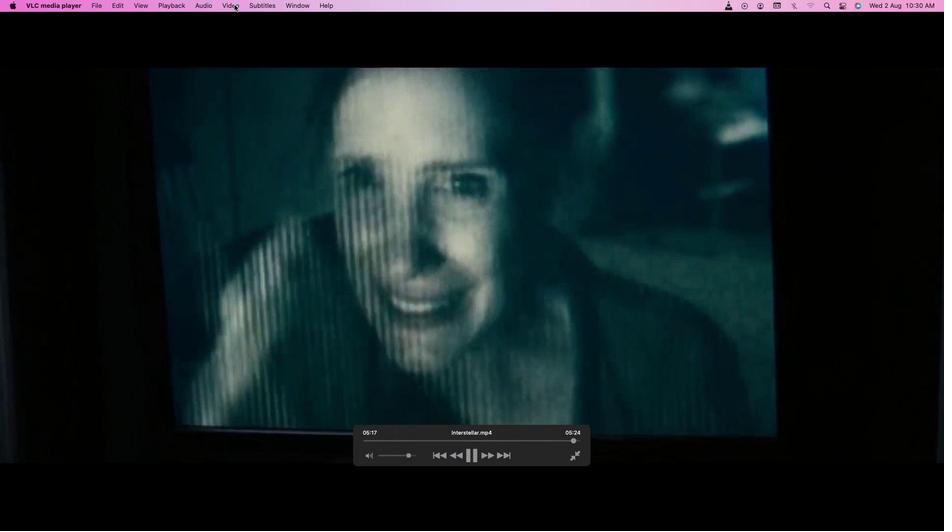 
Action: Mouse pressed left at (234, 4)
Screenshot: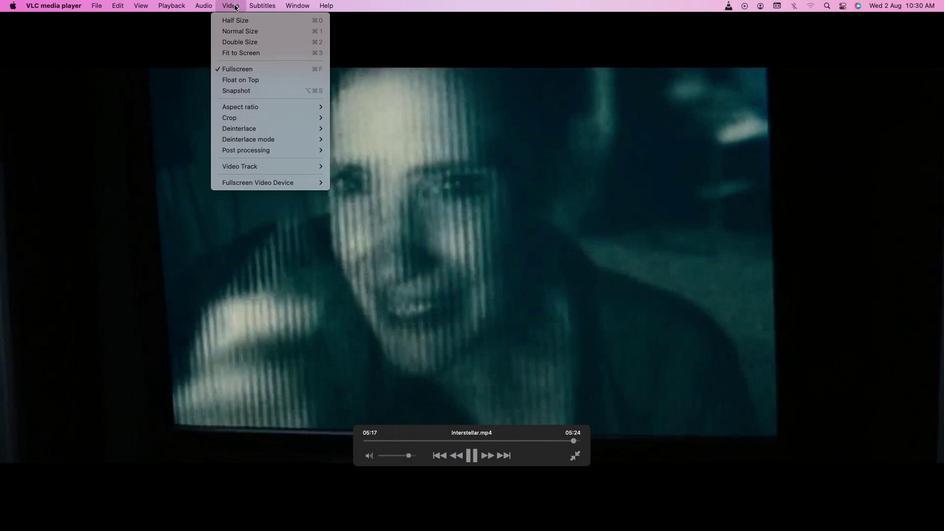 
Action: Mouse moved to (248, 88)
Screenshot: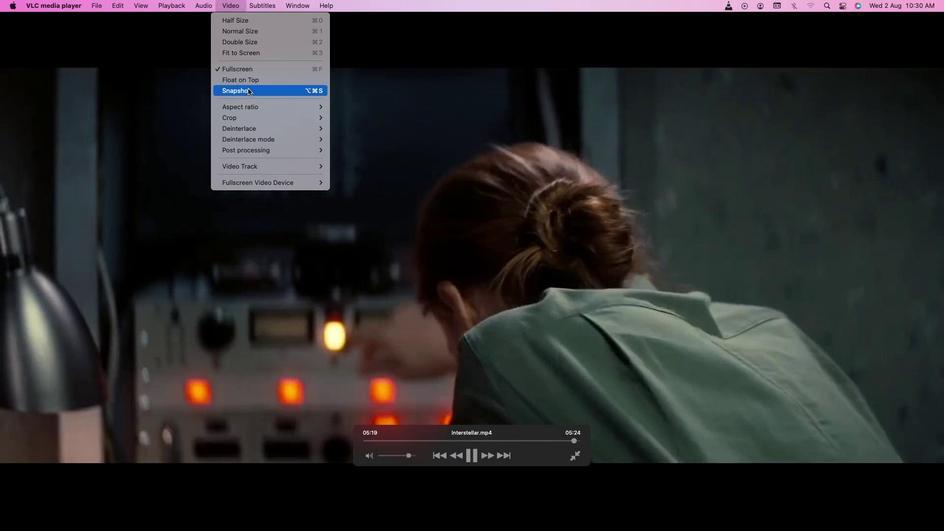
Action: Mouse pressed left at (248, 88)
Screenshot: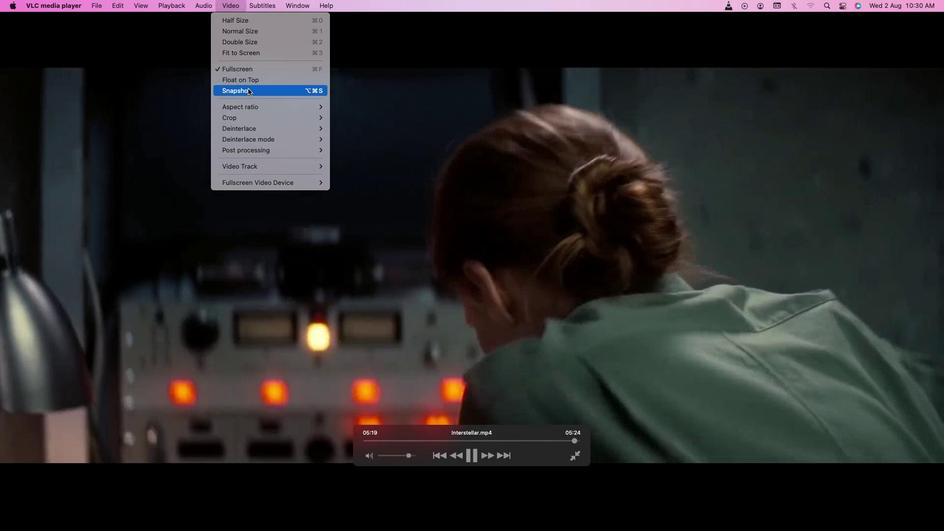 
Action: Mouse moved to (569, 458)
Screenshot: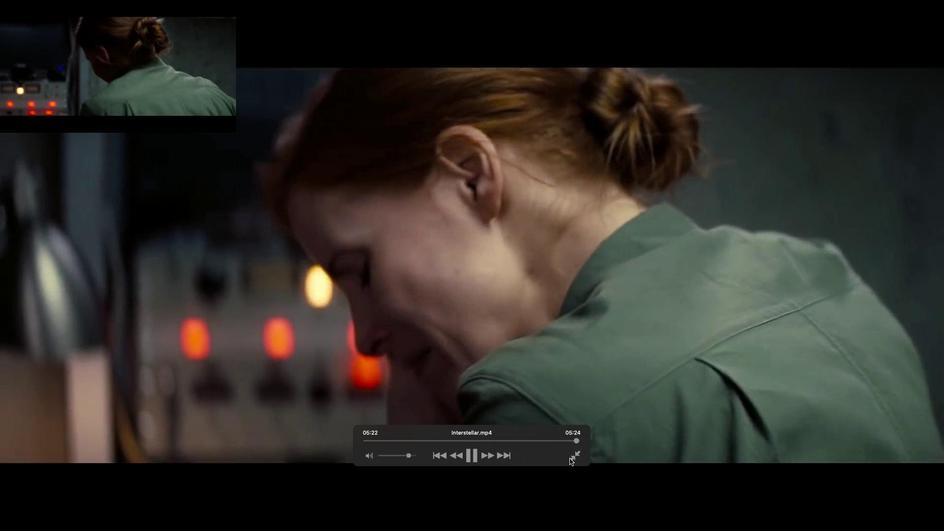 
Action: Mouse pressed left at (569, 458)
Screenshot: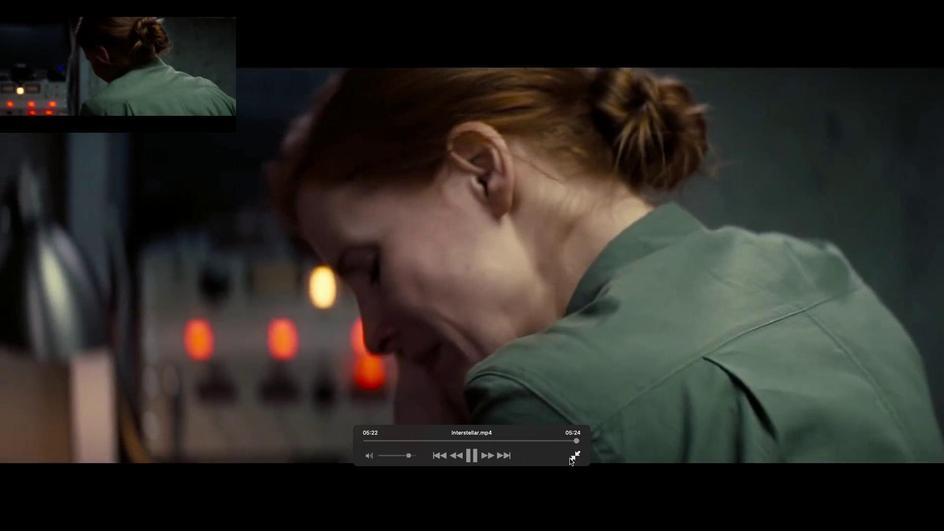 
Action: Mouse moved to (483, 393)
Screenshot: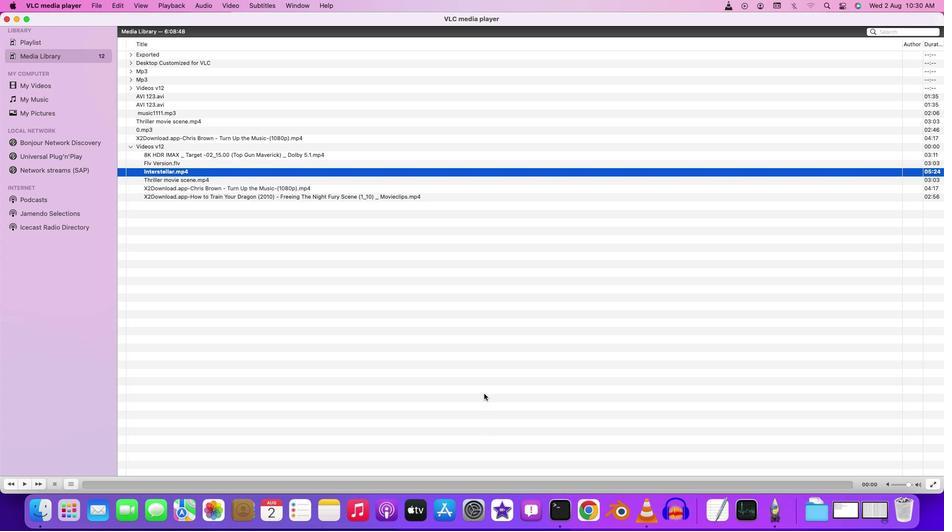 
